 Task: In the Company fox5ny.com, Add note: 'Update contact records with recent conversation notes.'. Mark checkbox to create task to follow up ': Tomorrow'. Create task, with  description: Schedule Meeting, Add due date: Today; Add reminder: 30 Minutes before. Set Priority Low  and add note: Take detailed meeting minutes and share them with the team afterward.. Logged in from softage.1@softage.net
Action: Mouse moved to (93, 61)
Screenshot: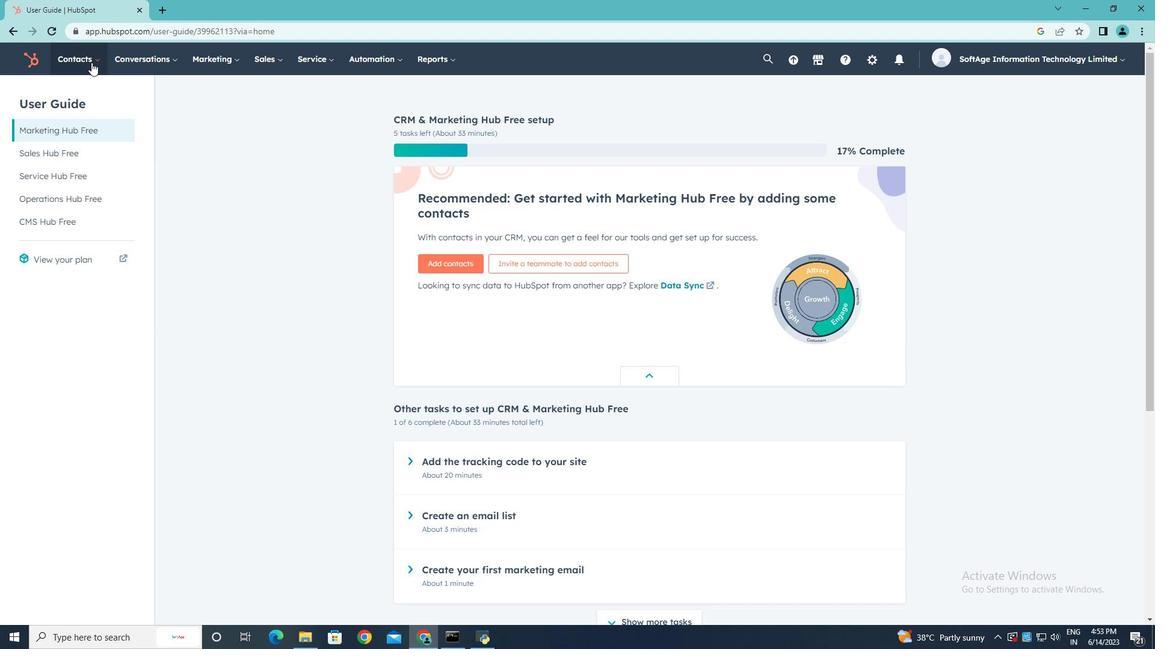 
Action: Mouse pressed left at (93, 61)
Screenshot: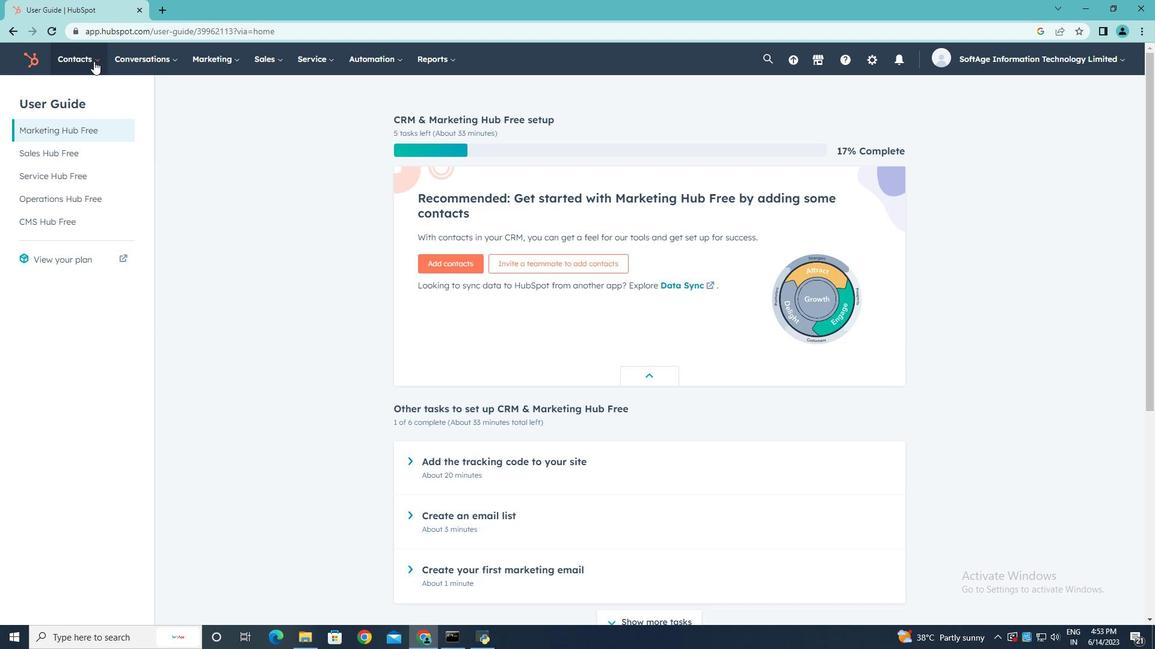 
Action: Mouse moved to (93, 119)
Screenshot: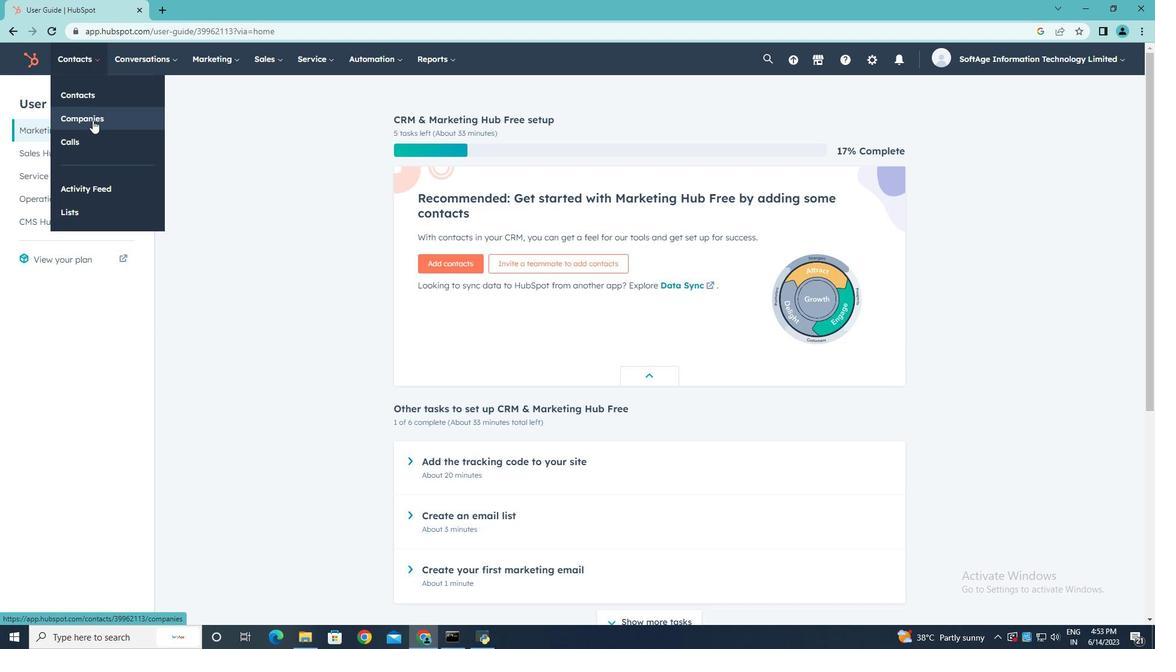 
Action: Mouse pressed left at (93, 119)
Screenshot: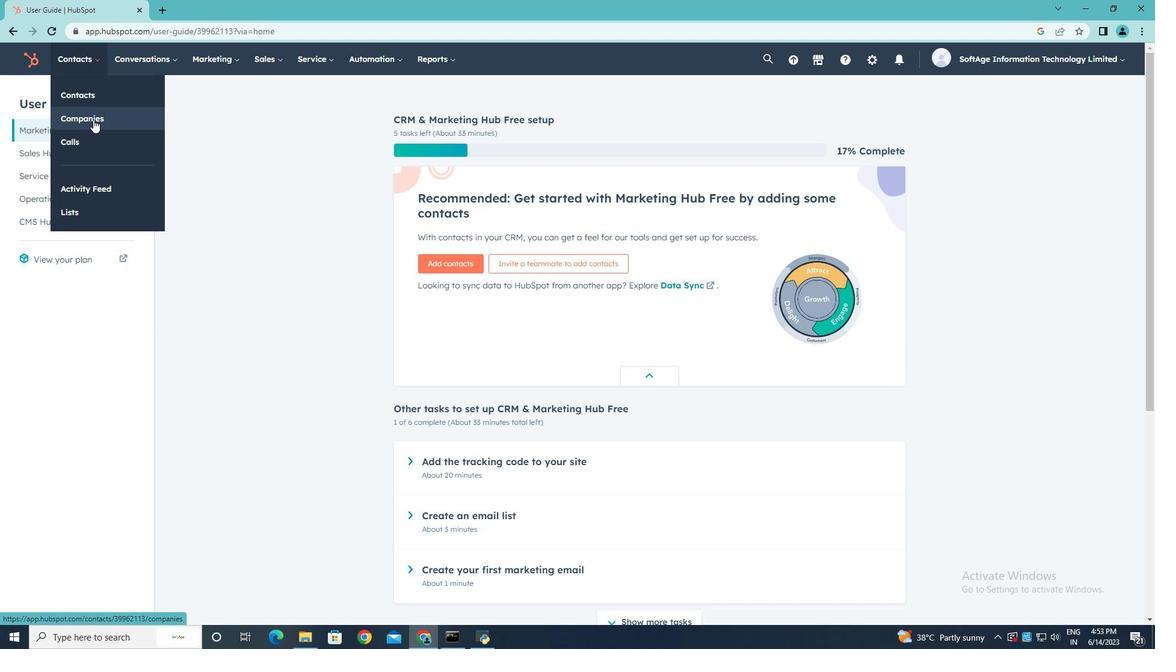 
Action: Mouse moved to (82, 195)
Screenshot: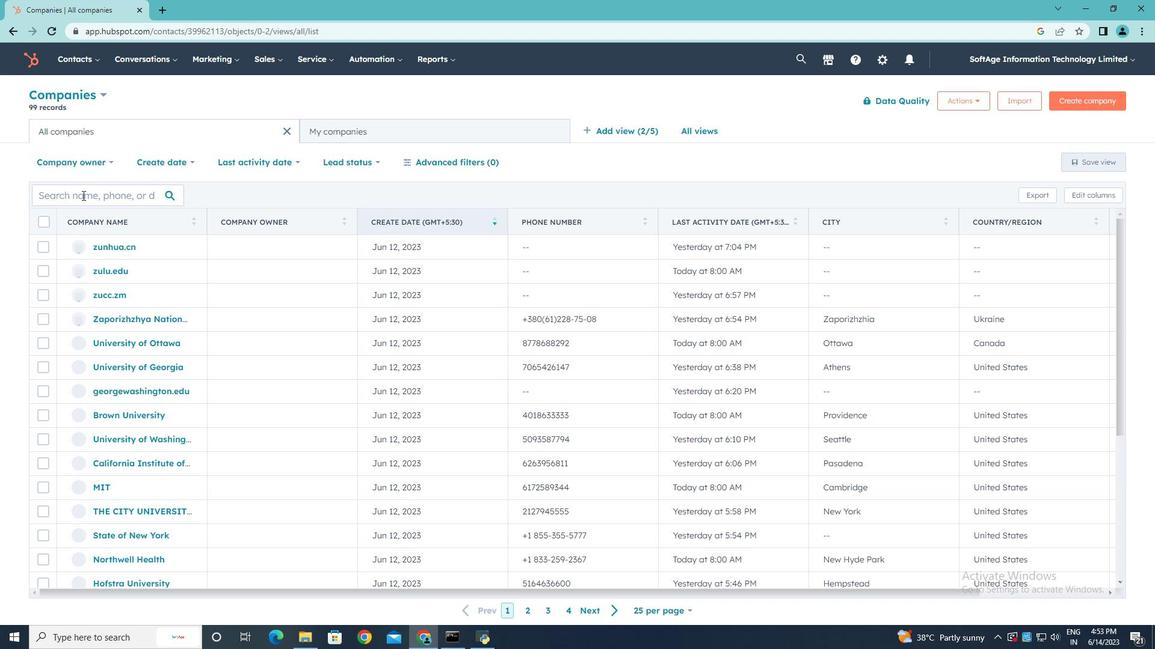 
Action: Mouse pressed left at (82, 195)
Screenshot: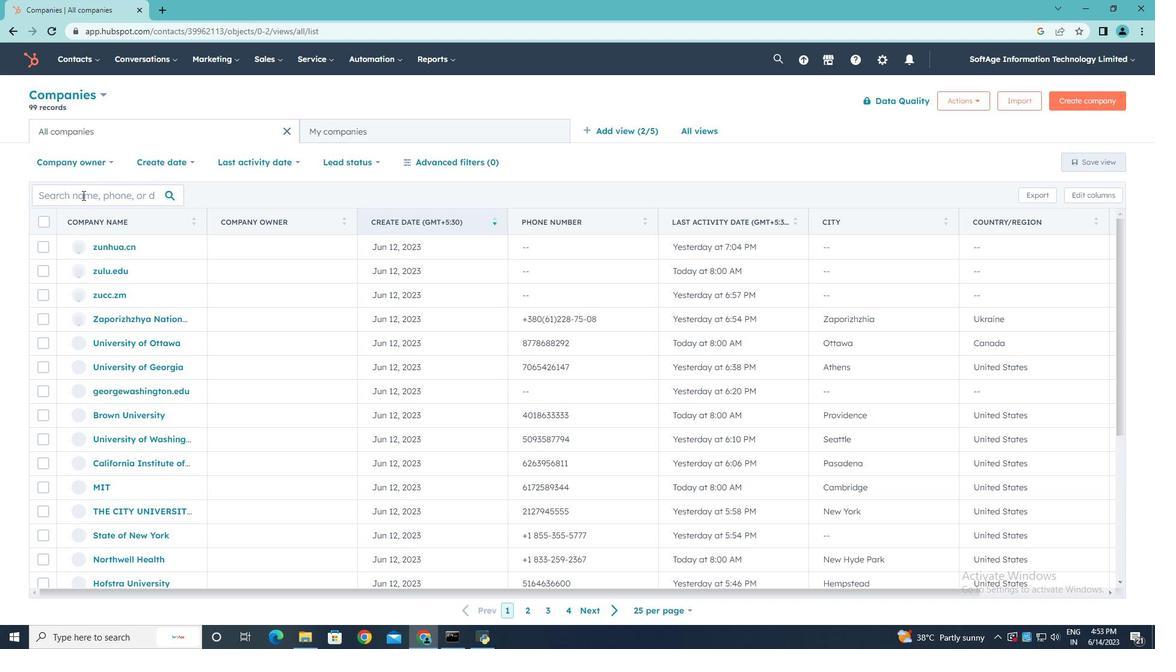 
Action: Key pressed fox5ny
Screenshot: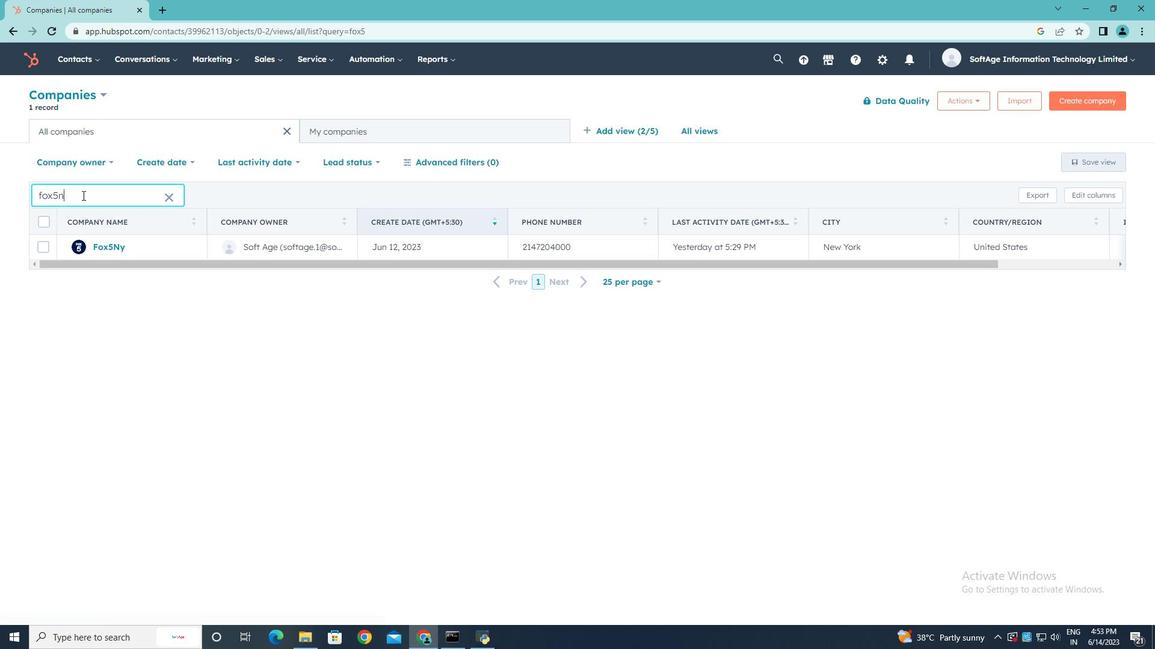 
Action: Mouse moved to (164, 213)
Screenshot: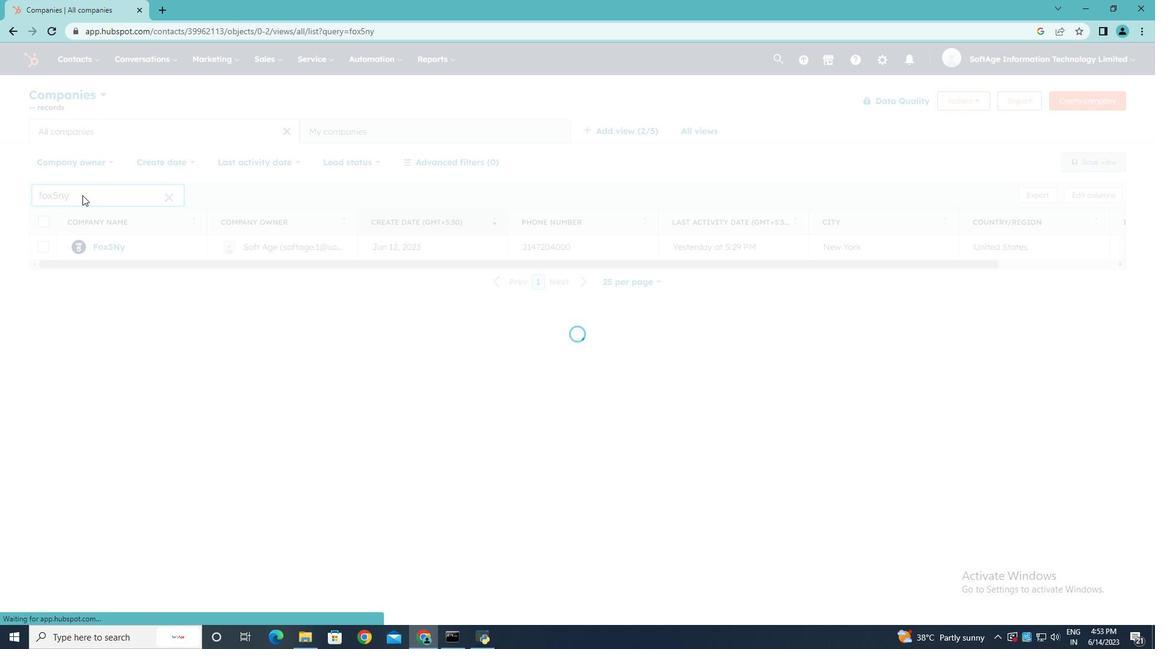 
Action: Key pressed .com
Screenshot: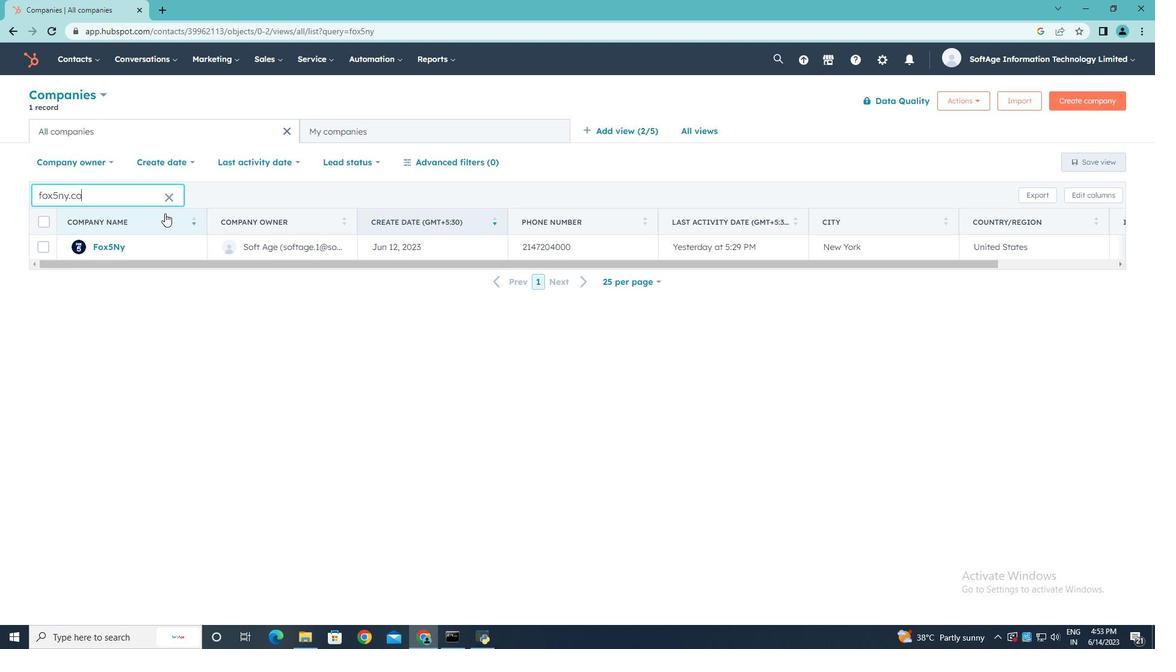 
Action: Mouse moved to (115, 248)
Screenshot: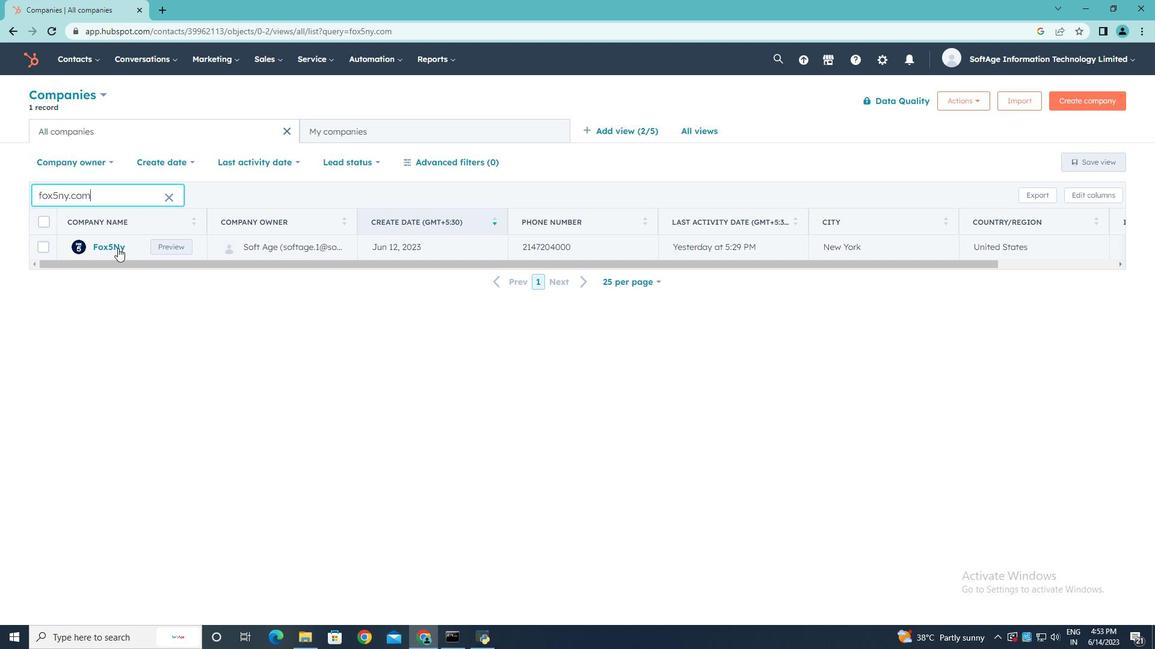 
Action: Mouse pressed left at (115, 248)
Screenshot: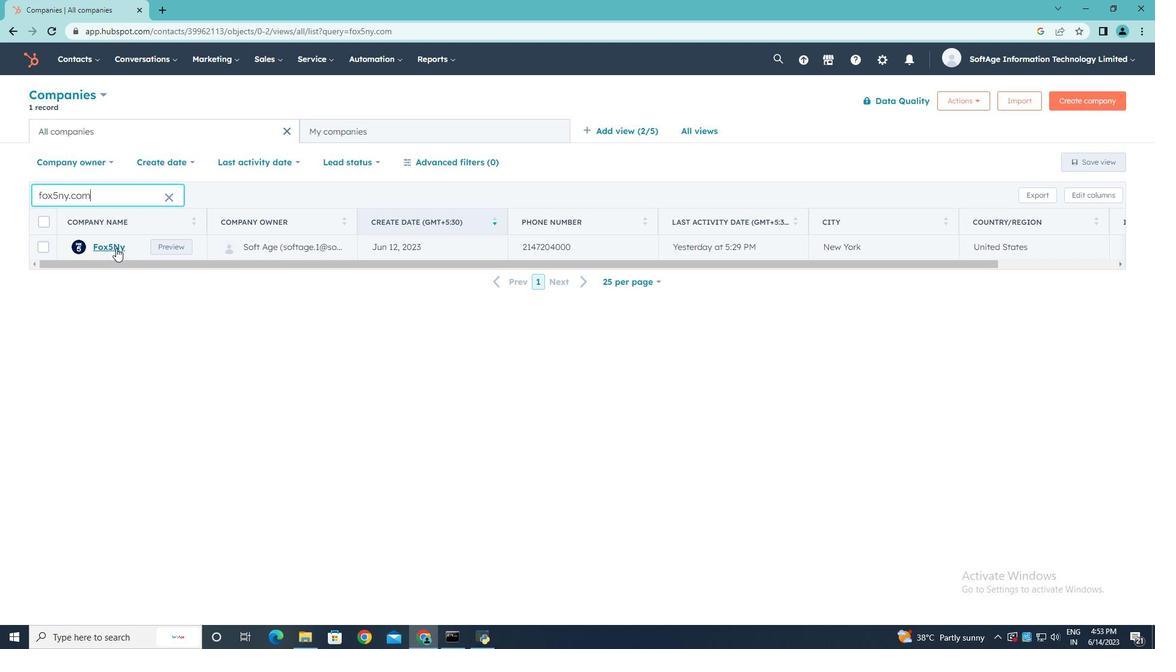 
Action: Mouse moved to (48, 206)
Screenshot: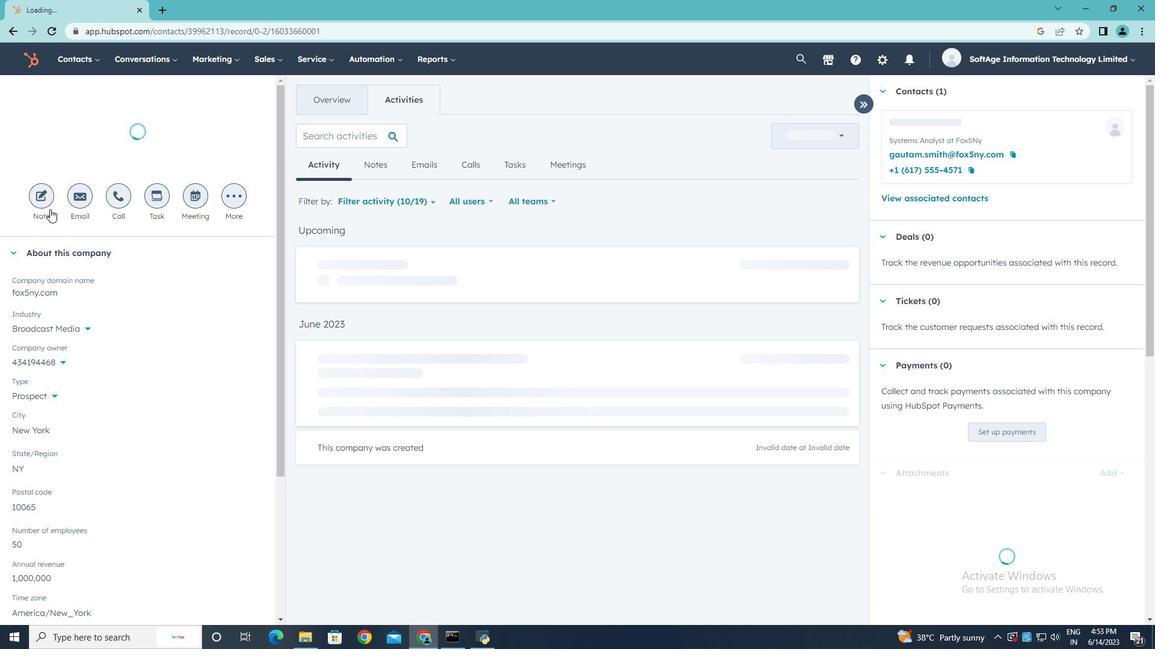 
Action: Mouse pressed left at (48, 206)
Screenshot: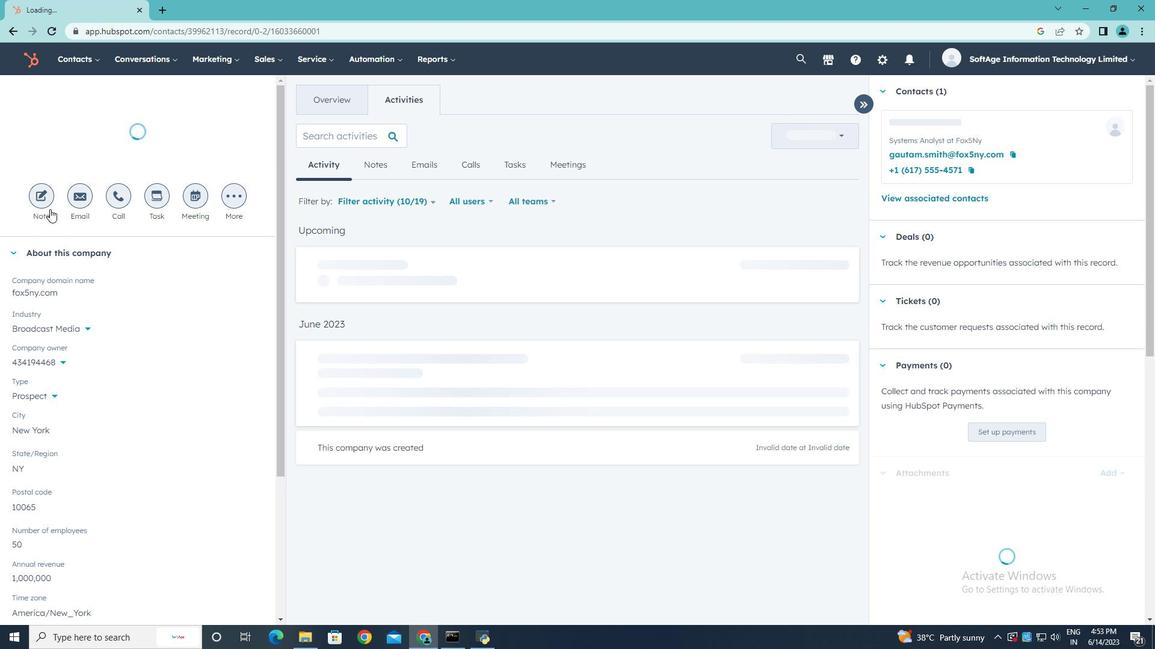 
Action: Mouse moved to (42, 203)
Screenshot: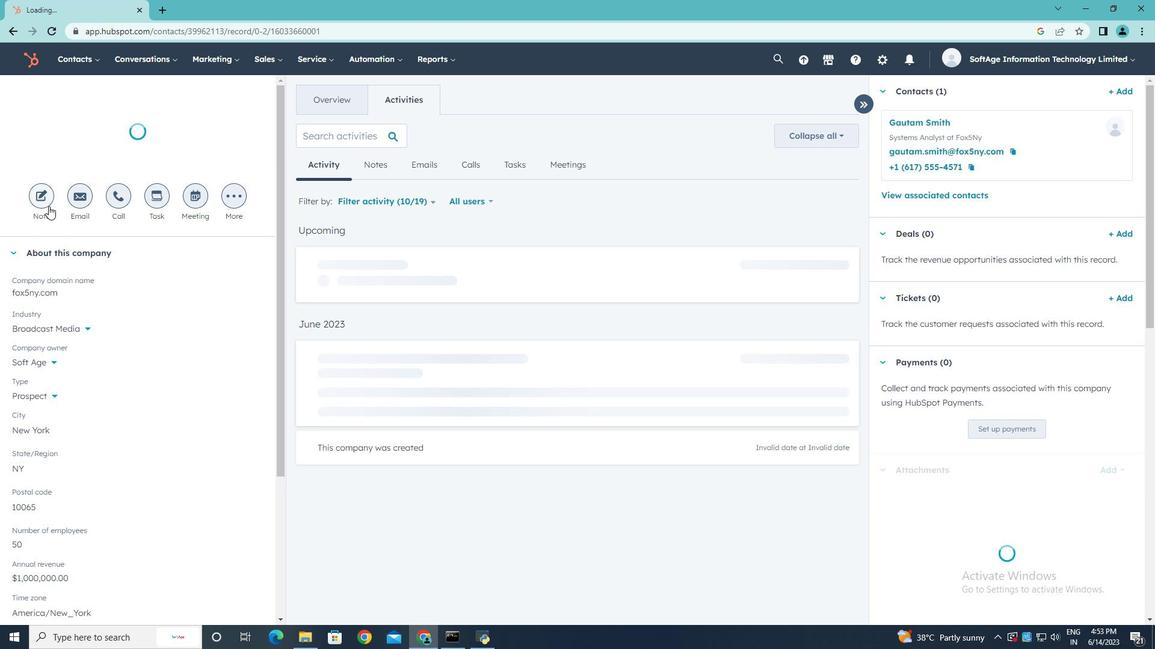 
Action: Key pressed <Key.shift>Update<Key.space>contacr<Key.backspace>t<Key.space>records<Key.space>with<Key.space>recent<Key.space>conversation<Key.space>notes.
Screenshot: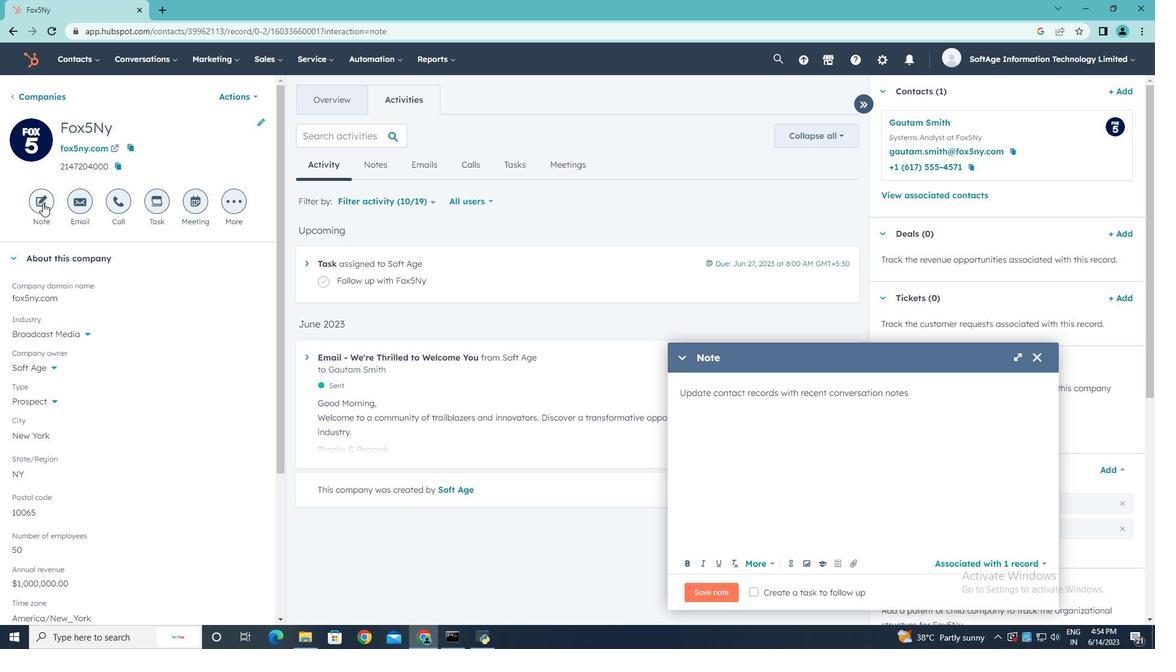 
Action: Mouse moved to (752, 593)
Screenshot: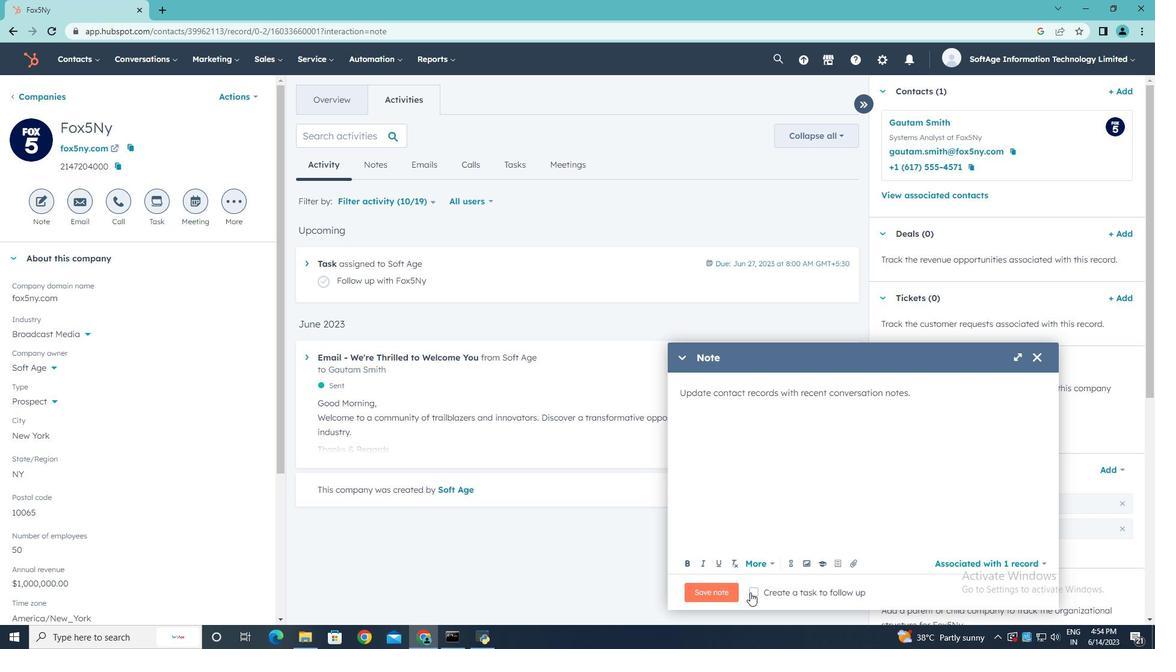 
Action: Mouse pressed left at (752, 593)
Screenshot: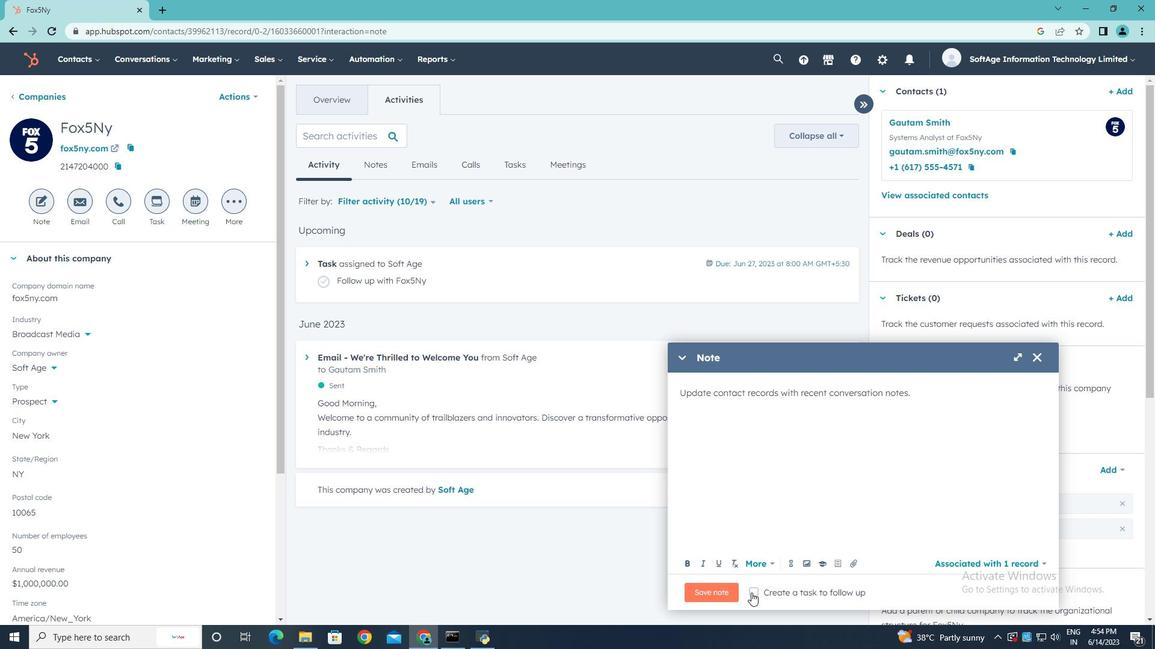 
Action: Mouse moved to (995, 592)
Screenshot: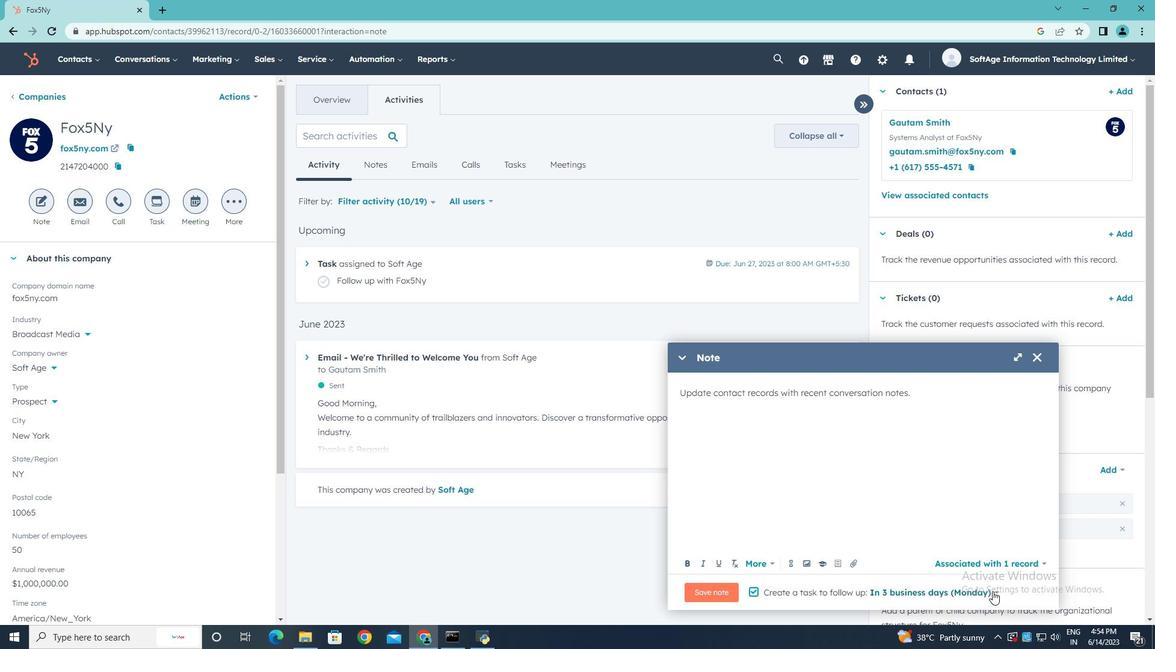 
Action: Mouse pressed left at (995, 592)
Screenshot: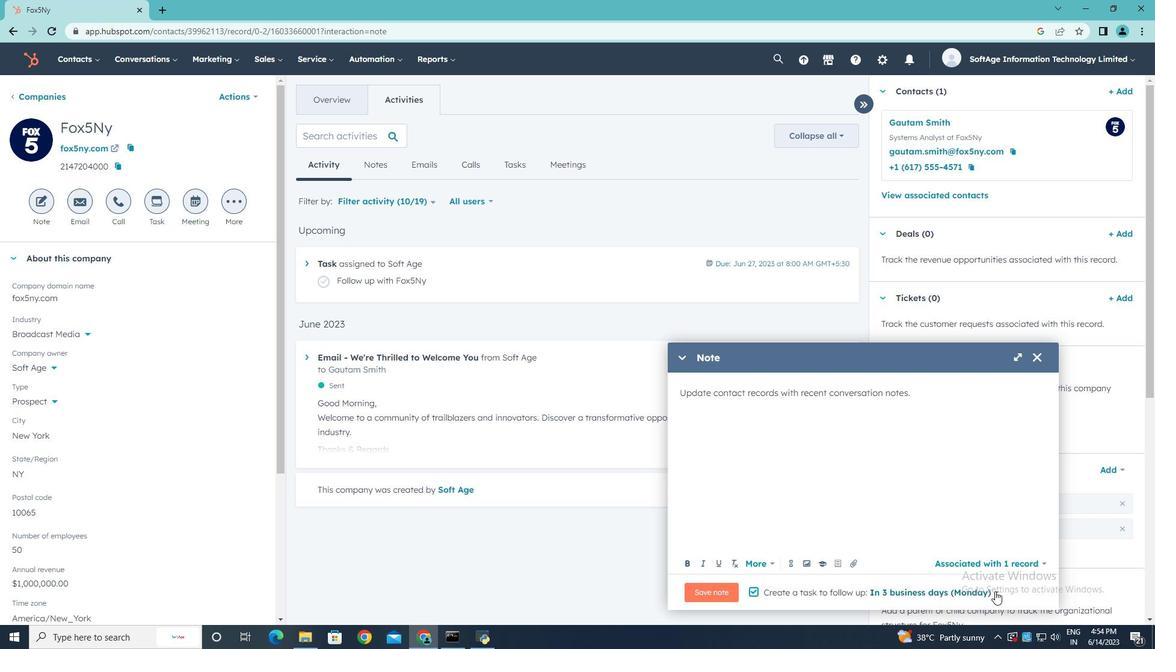 
Action: Mouse moved to (978, 482)
Screenshot: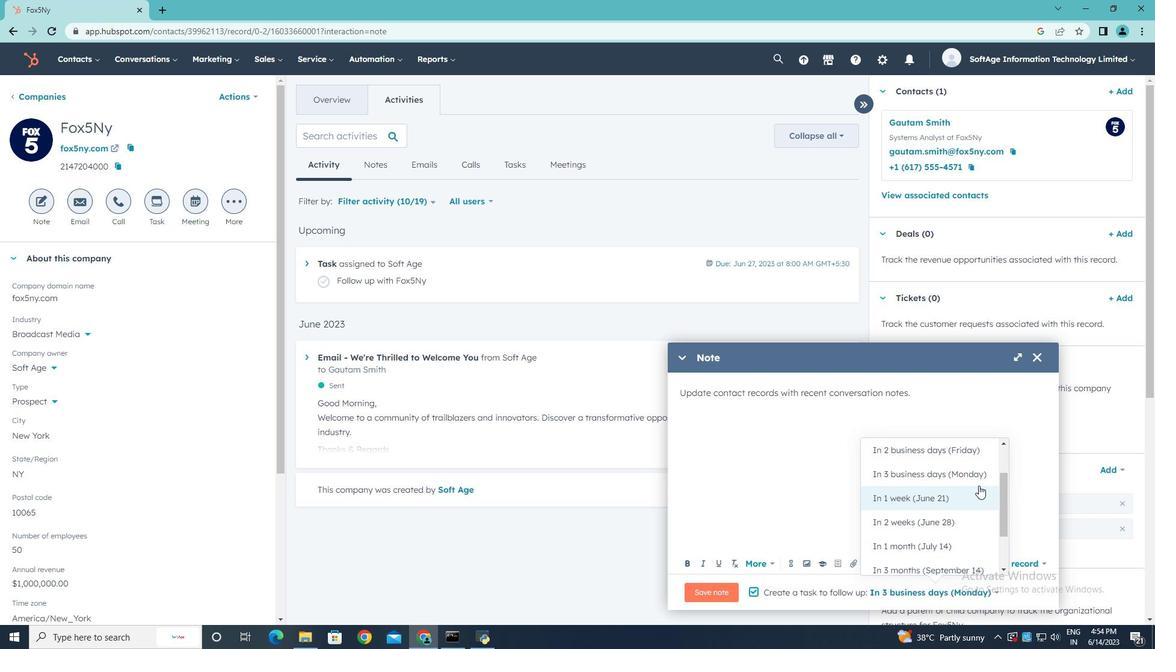 
Action: Mouse scrolled (978, 483) with delta (0, 0)
Screenshot: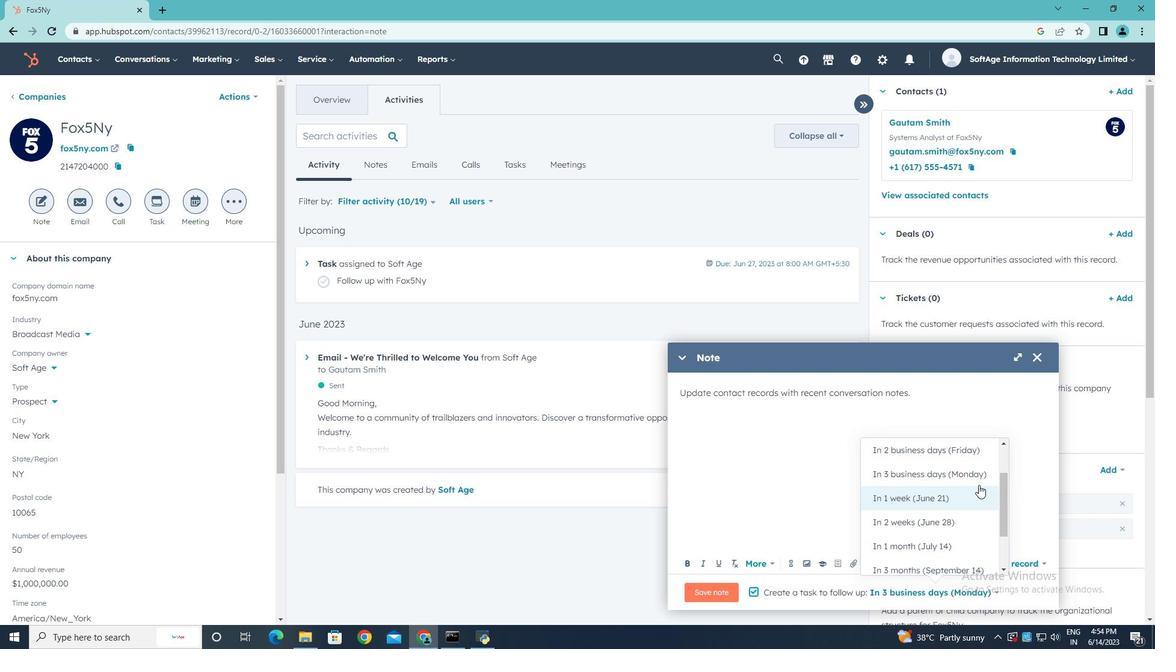 
Action: Mouse scrolled (978, 483) with delta (0, 0)
Screenshot: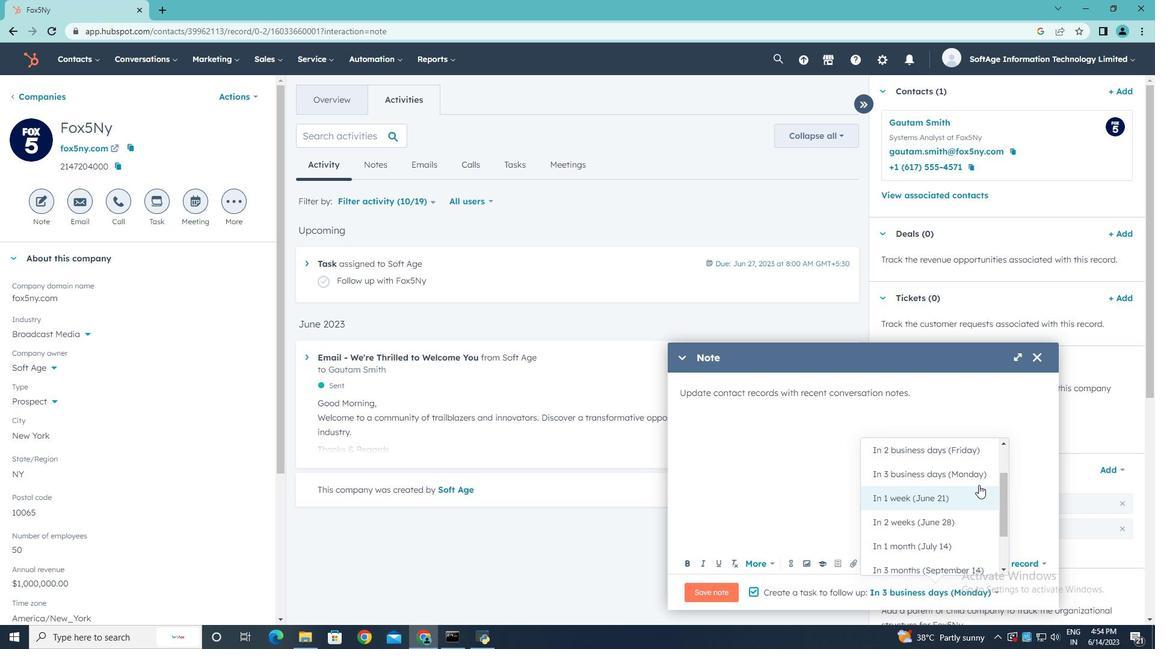 
Action: Mouse scrolled (978, 483) with delta (0, 0)
Screenshot: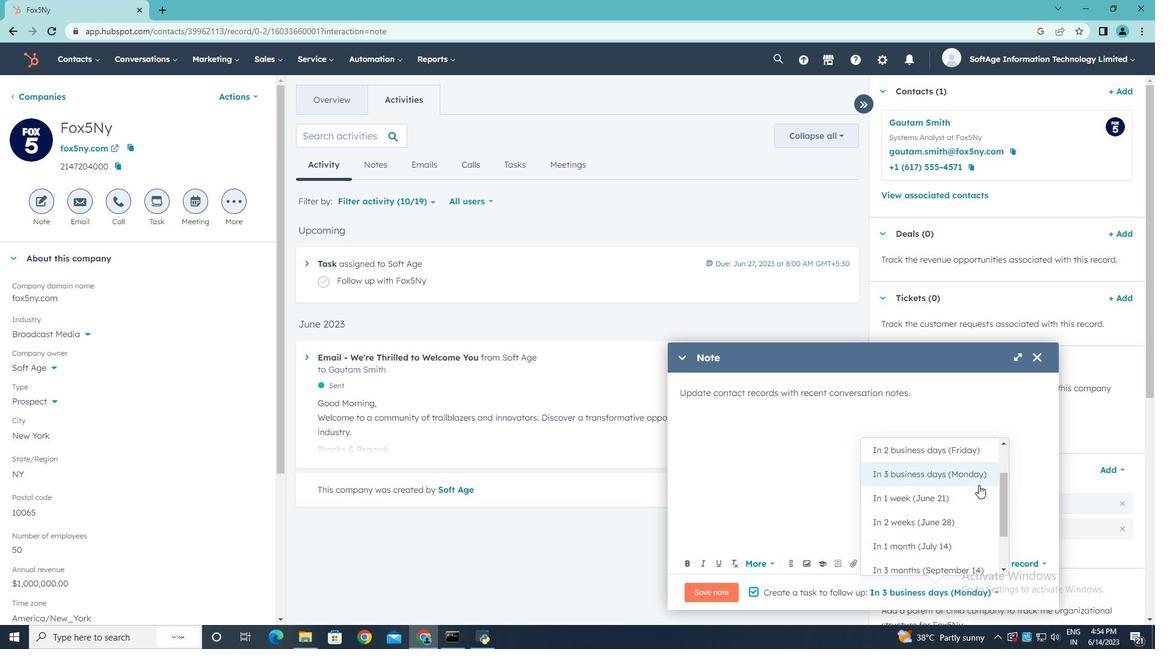 
Action: Mouse moved to (942, 483)
Screenshot: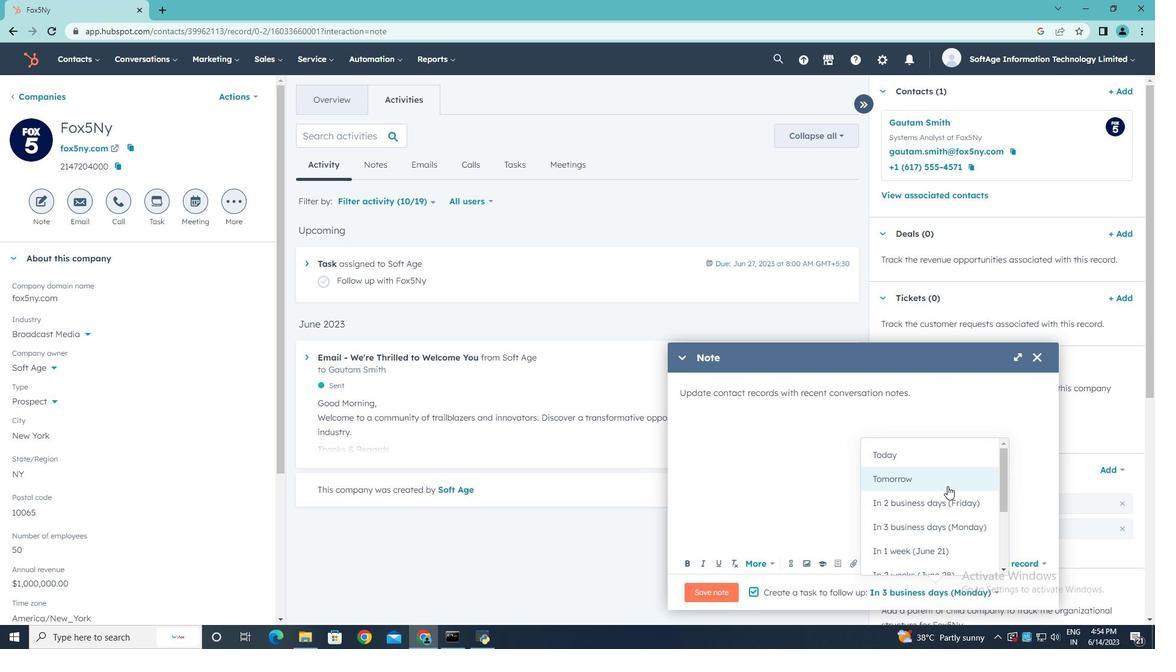 
Action: Mouse pressed left at (942, 483)
Screenshot: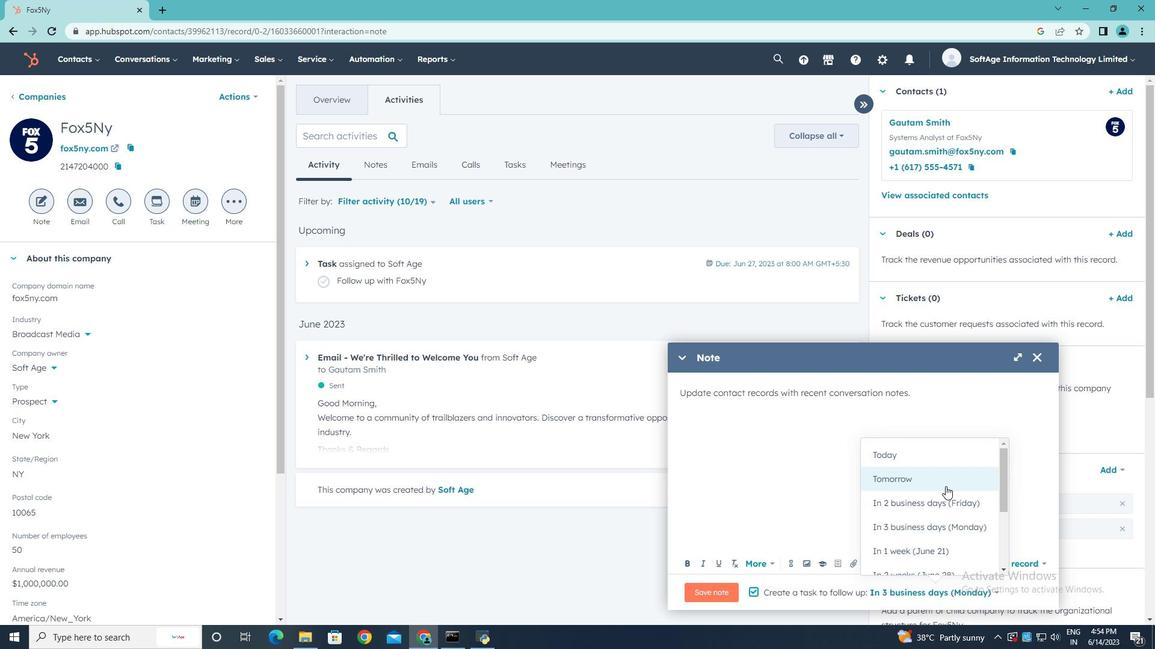 
Action: Mouse moved to (728, 594)
Screenshot: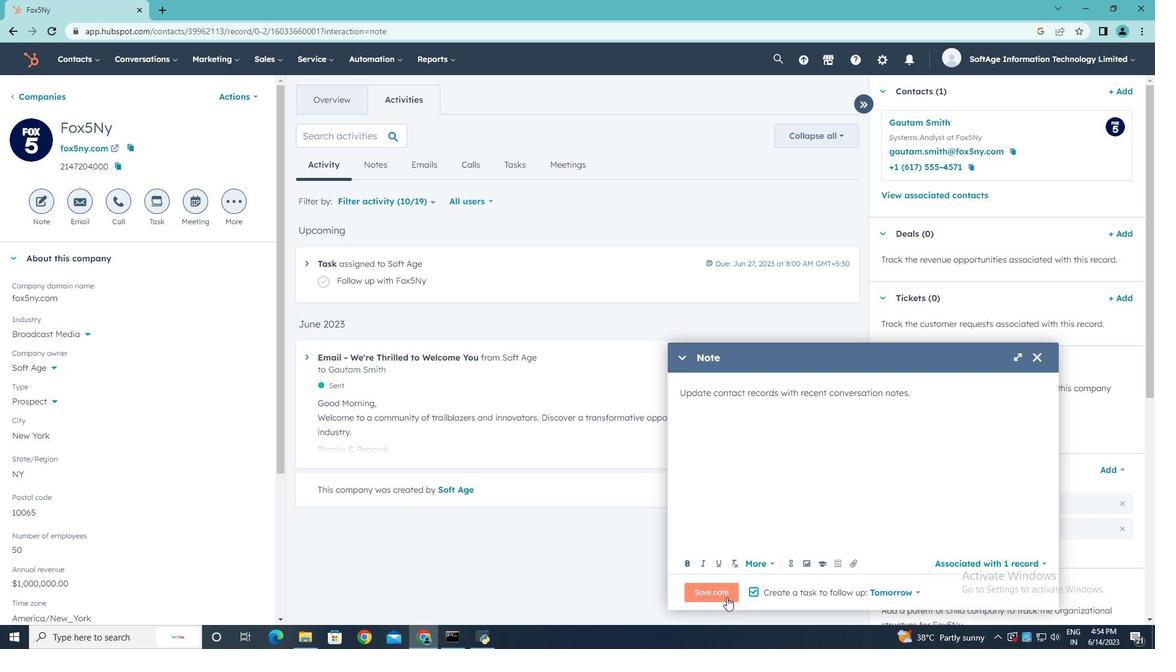 
Action: Mouse pressed left at (728, 594)
Screenshot: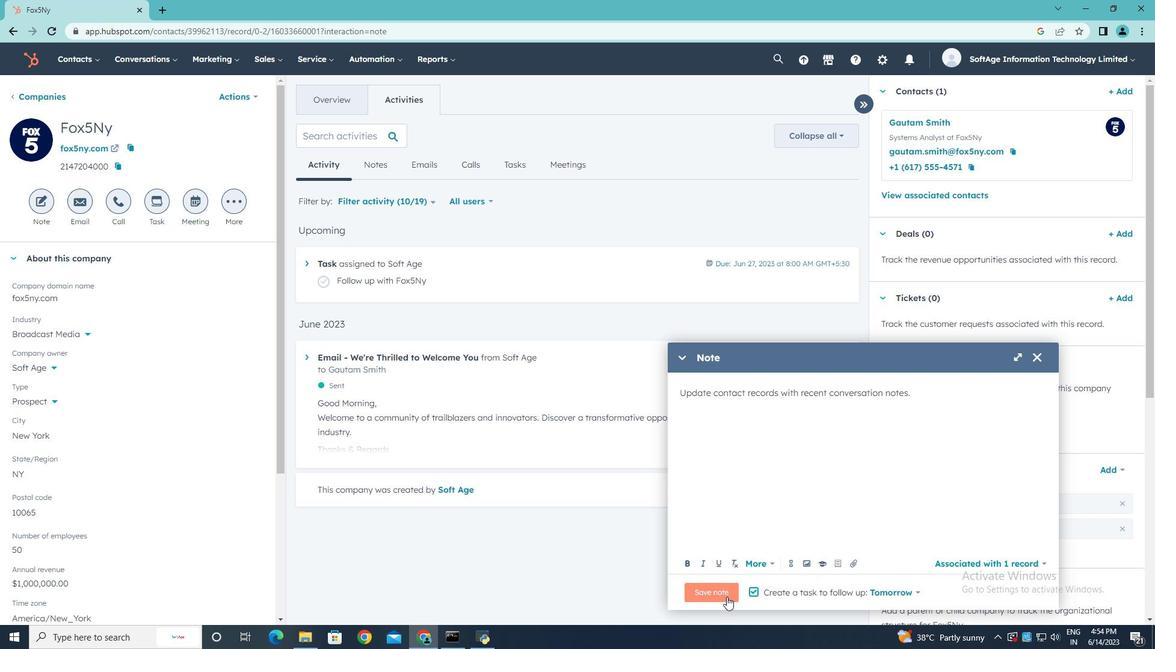 
Action: Mouse moved to (157, 205)
Screenshot: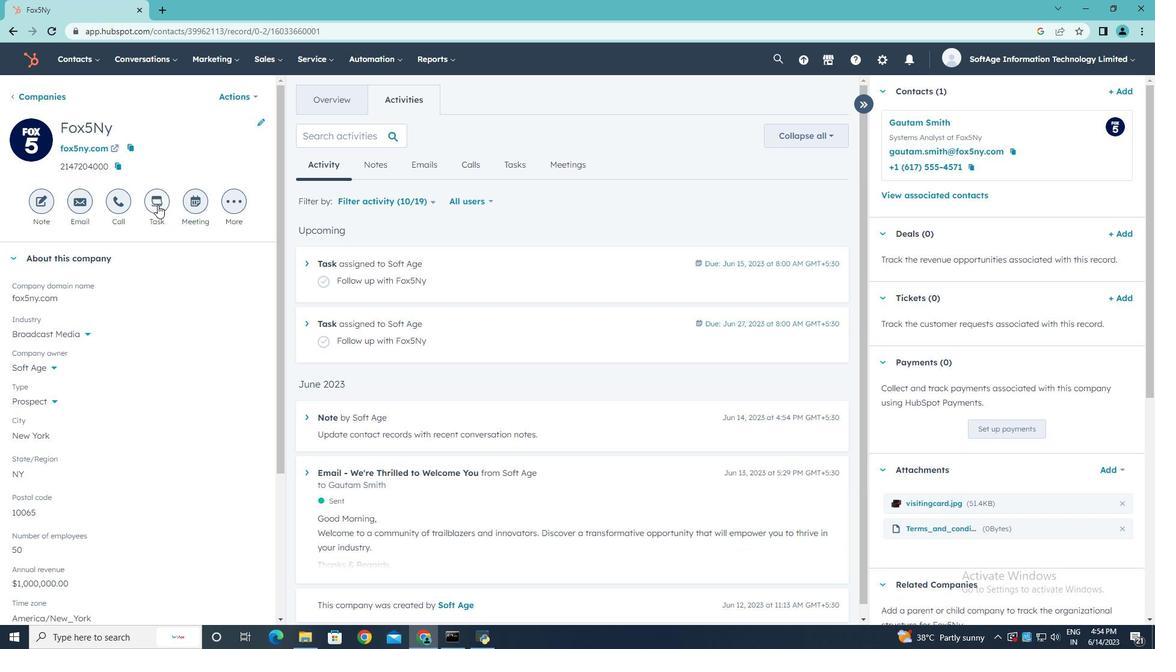 
Action: Mouse pressed left at (157, 205)
Screenshot: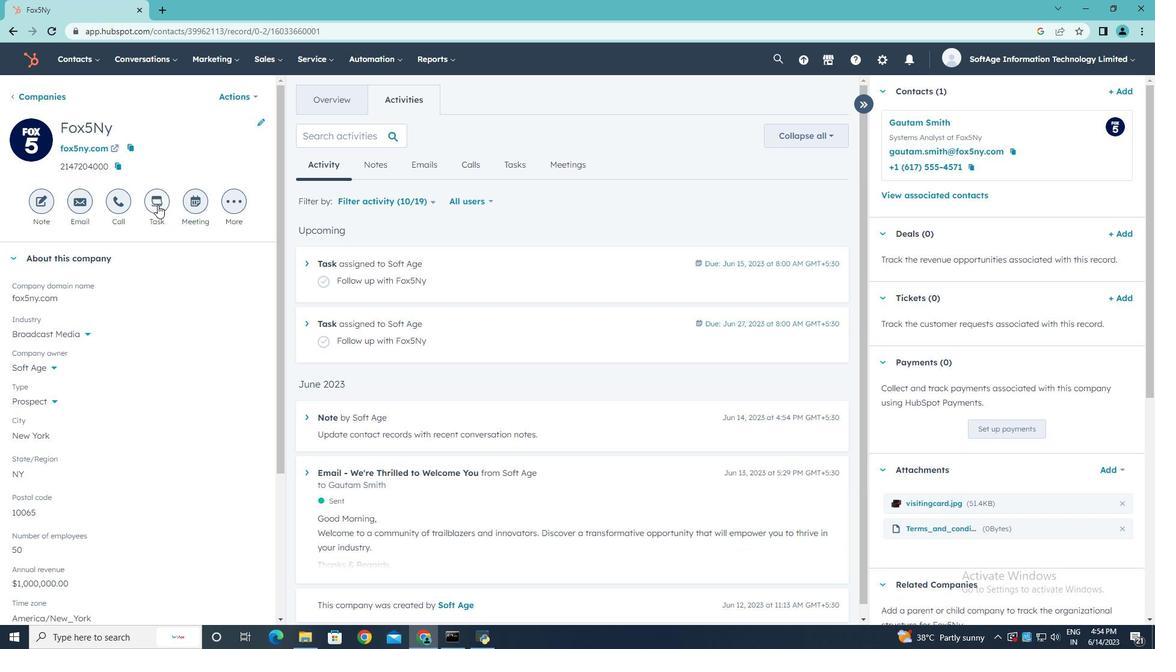 
Action: Mouse moved to (157, 205)
Screenshot: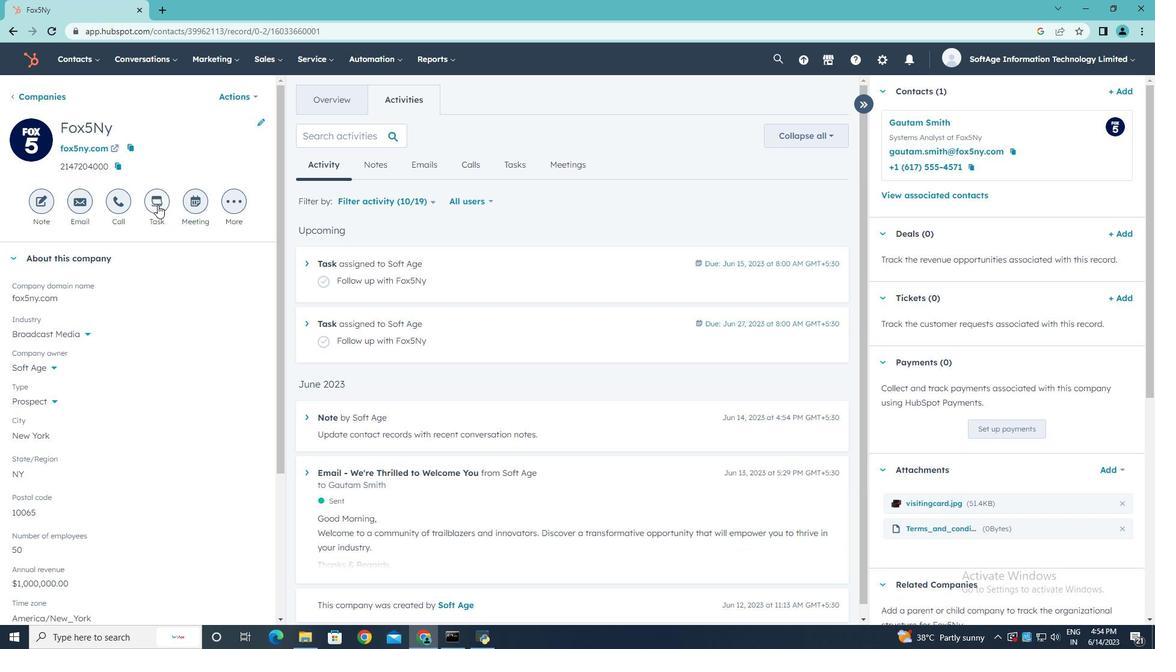 
Action: Key pressed <Key.shift><Key.shift><Key.shift>Schedule<Key.space><Key.shift>Meeting
Screenshot: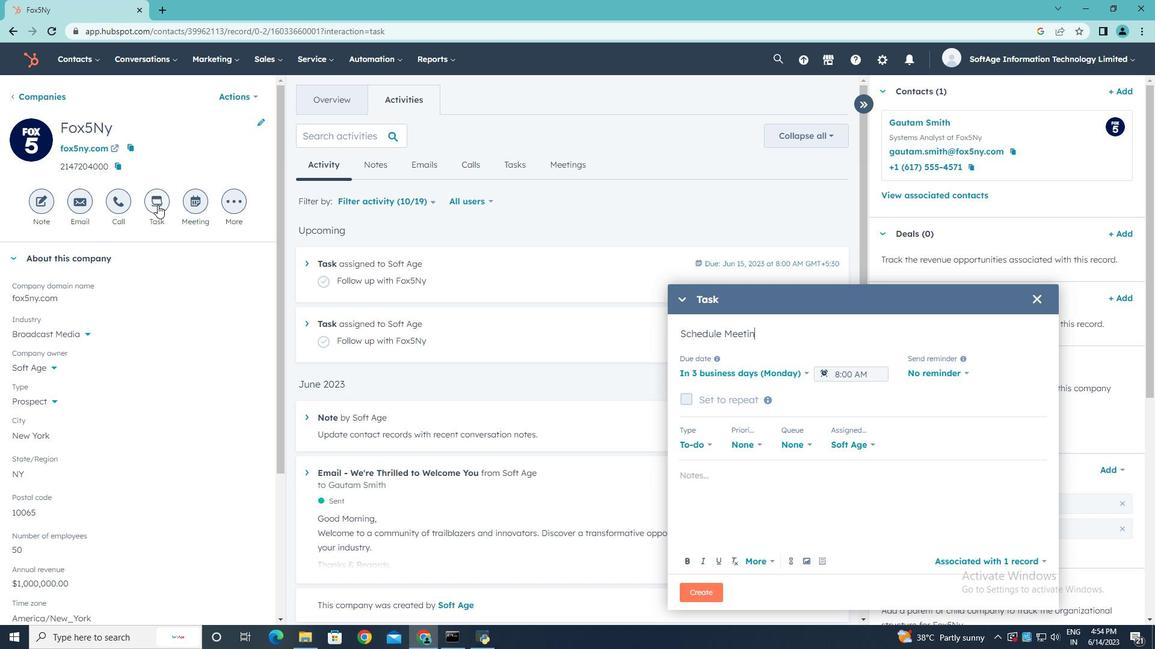 
Action: Mouse moved to (803, 374)
Screenshot: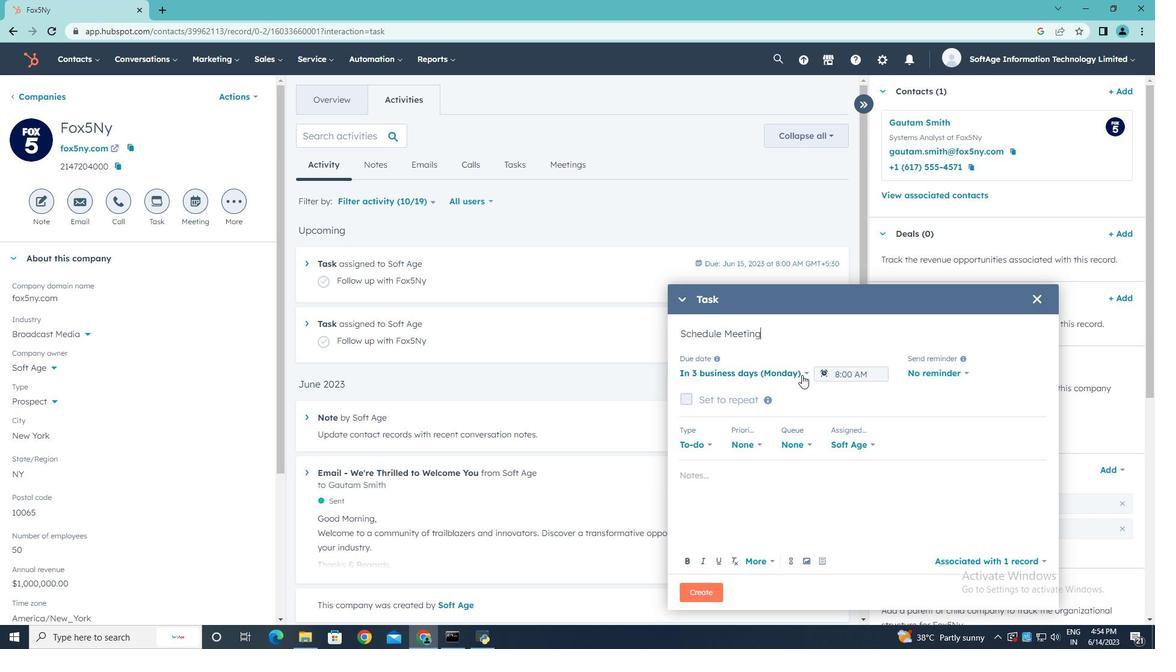 
Action: Mouse pressed left at (803, 374)
Screenshot: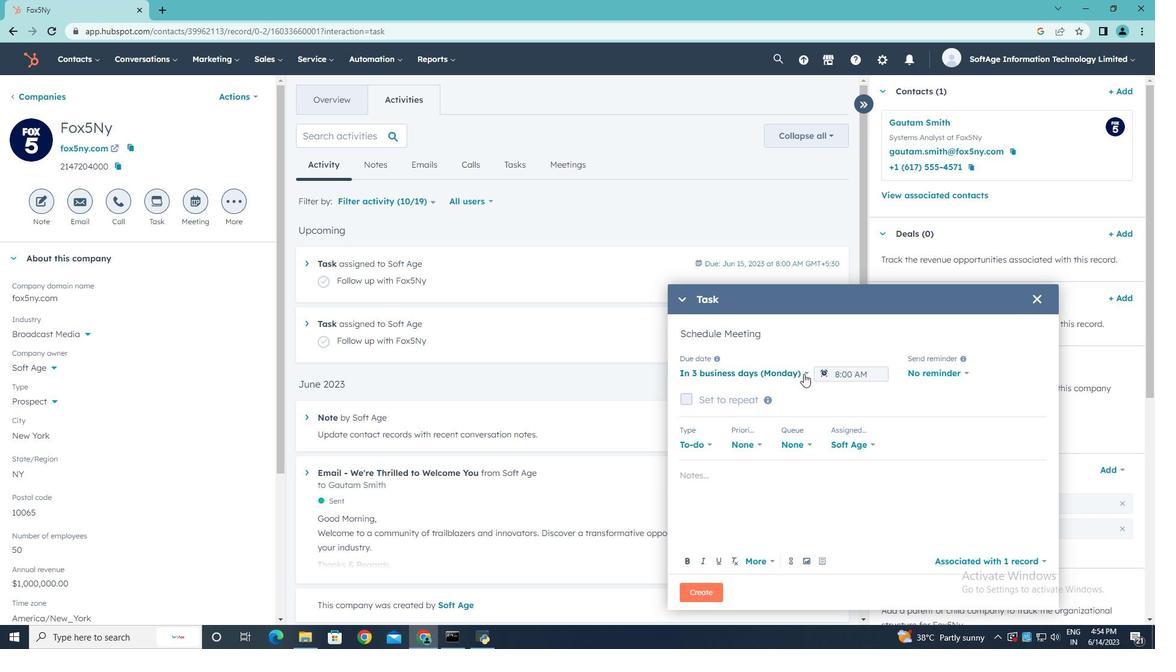 
Action: Mouse moved to (791, 433)
Screenshot: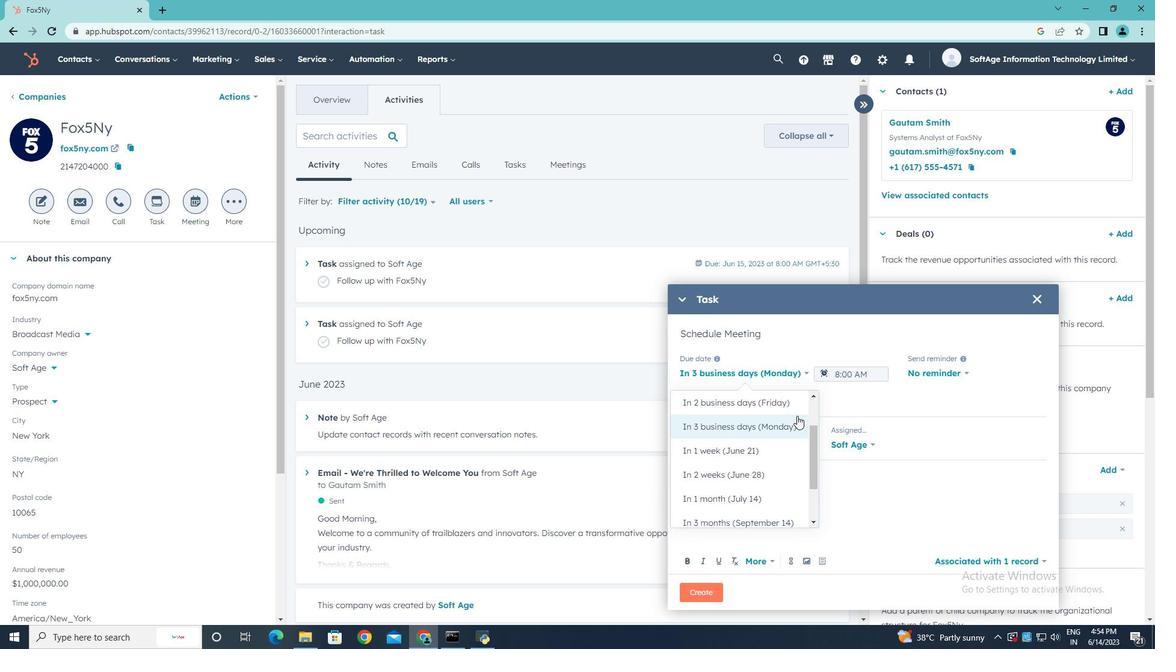 
Action: Mouse pressed left at (791, 433)
Screenshot: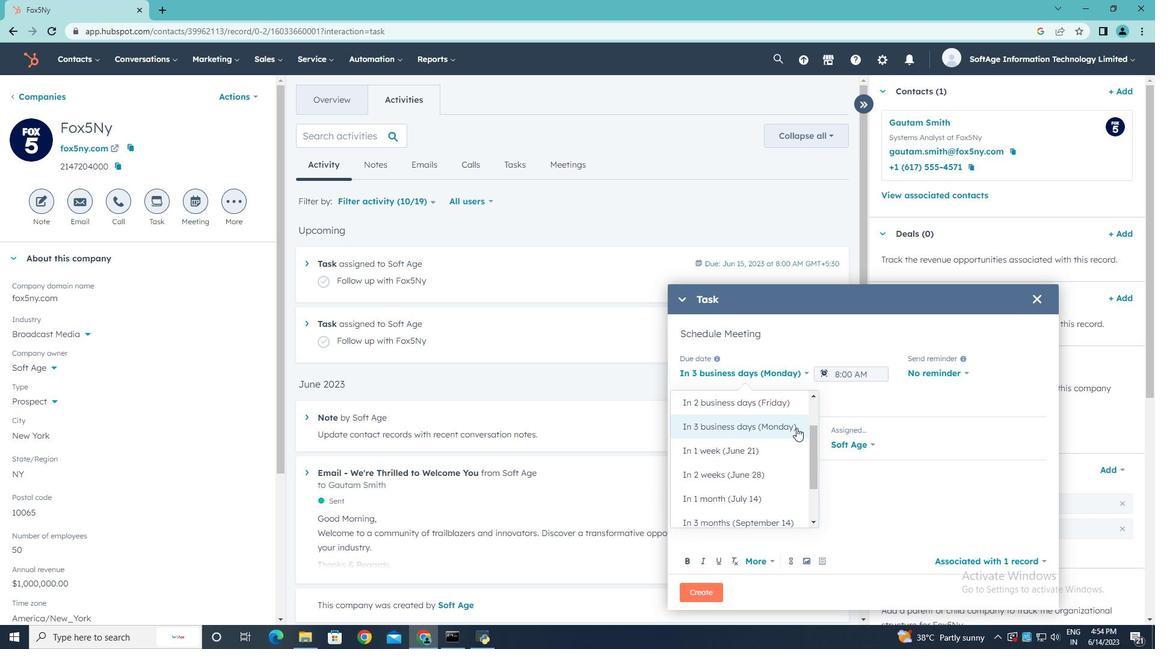 
Action: Mouse moved to (808, 376)
Screenshot: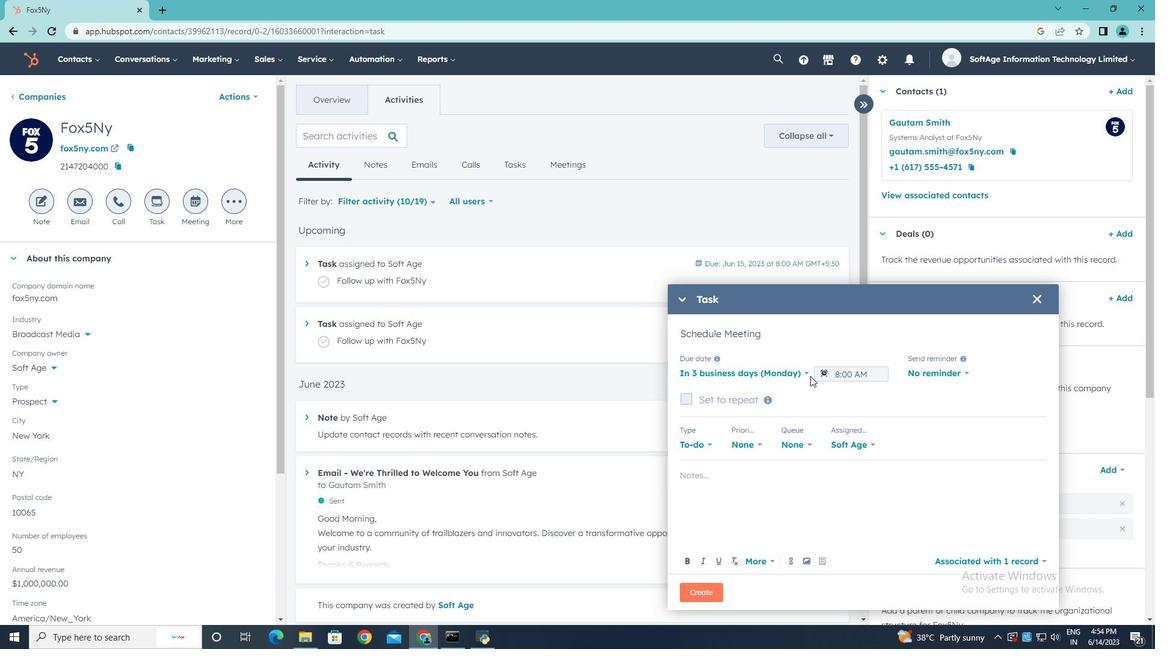 
Action: Mouse pressed left at (808, 376)
Screenshot: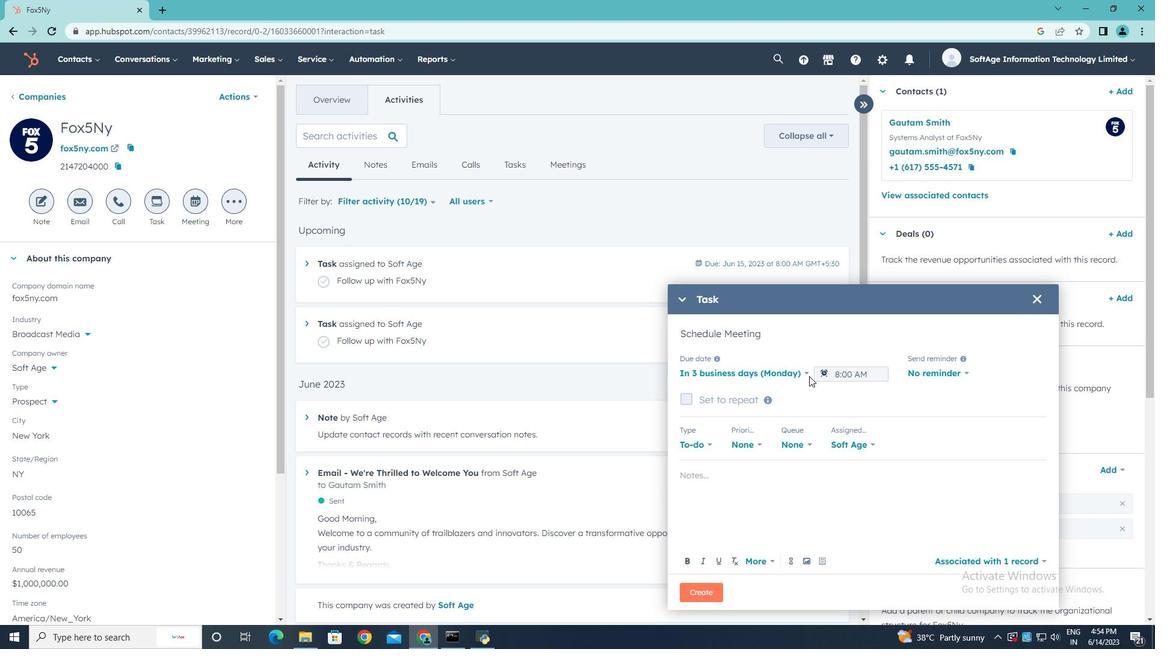 
Action: Mouse moved to (773, 418)
Screenshot: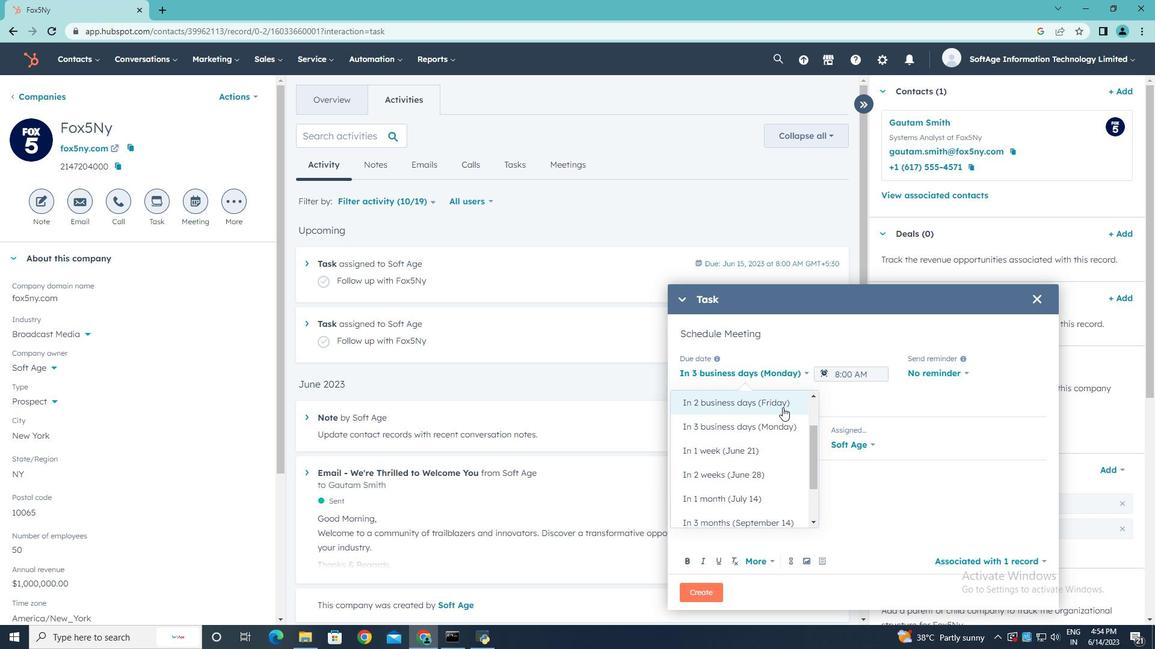 
Action: Mouse scrolled (773, 418) with delta (0, 0)
Screenshot: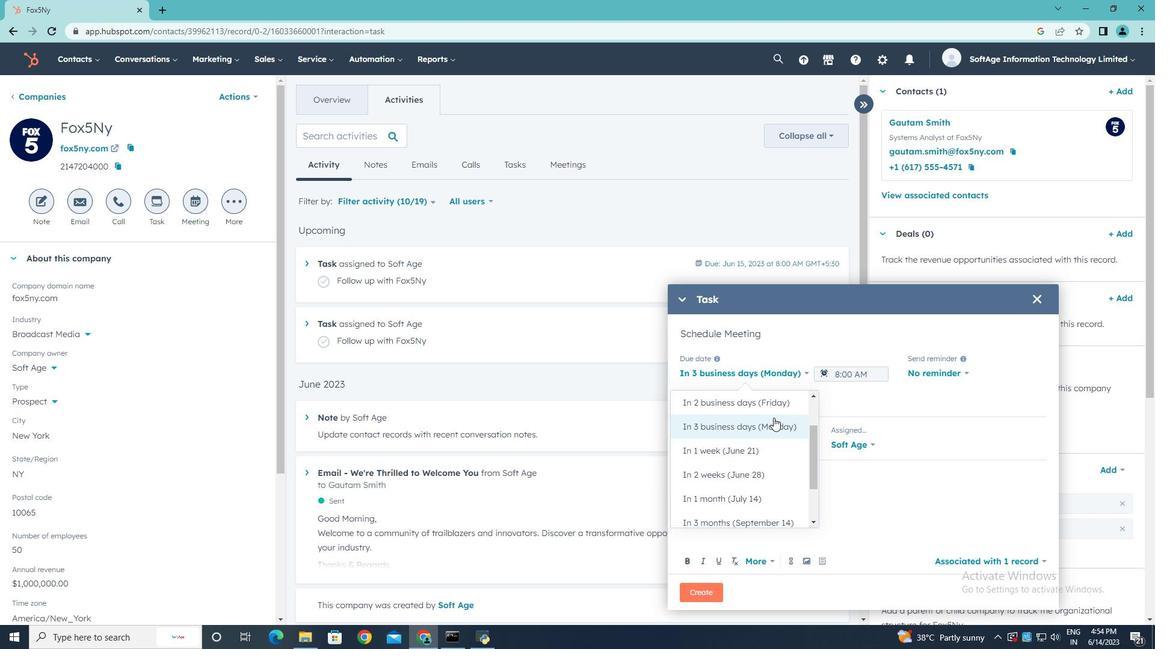 
Action: Mouse scrolled (773, 418) with delta (0, 0)
Screenshot: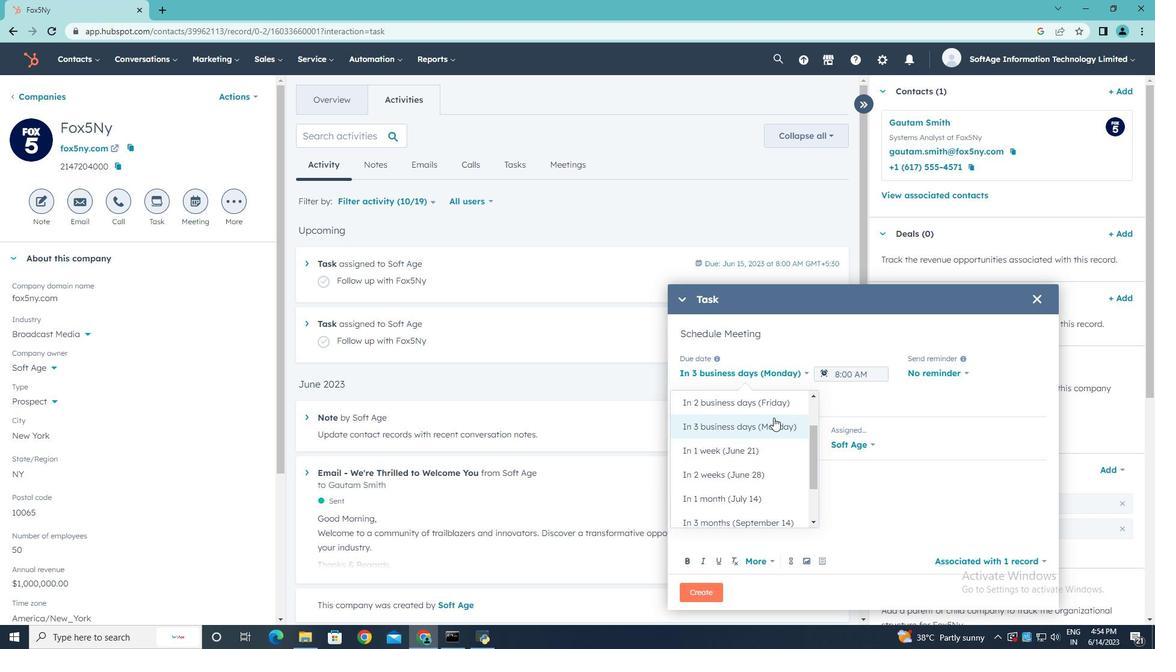 
Action: Mouse moved to (761, 425)
Screenshot: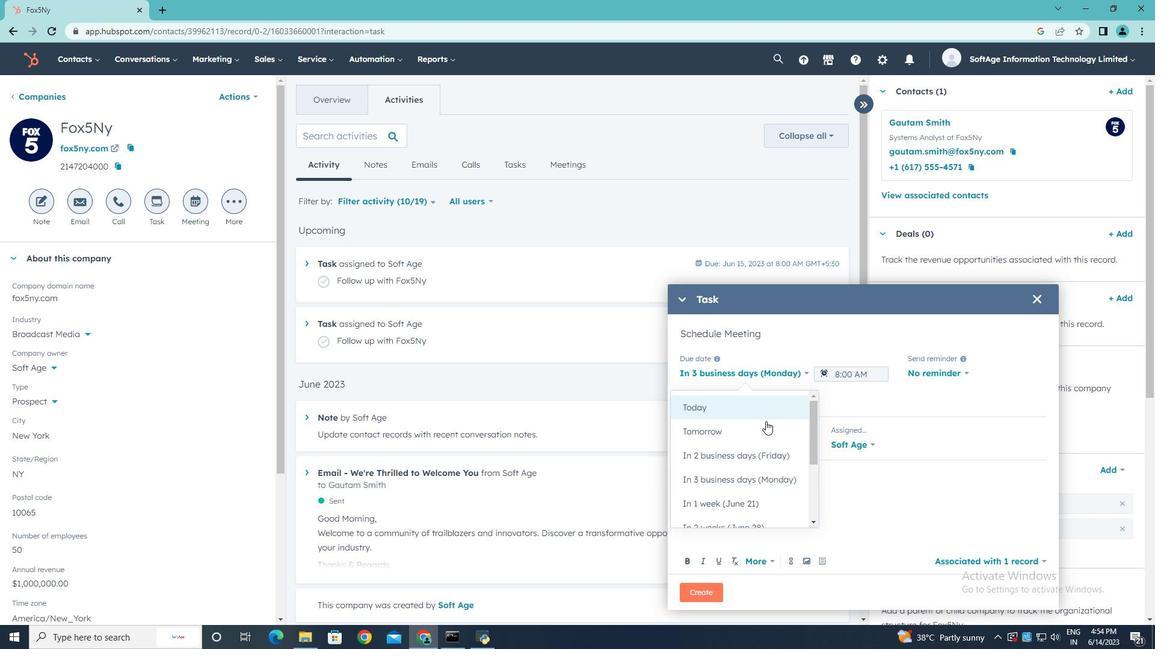
Action: Mouse pressed left at (761, 425)
Screenshot: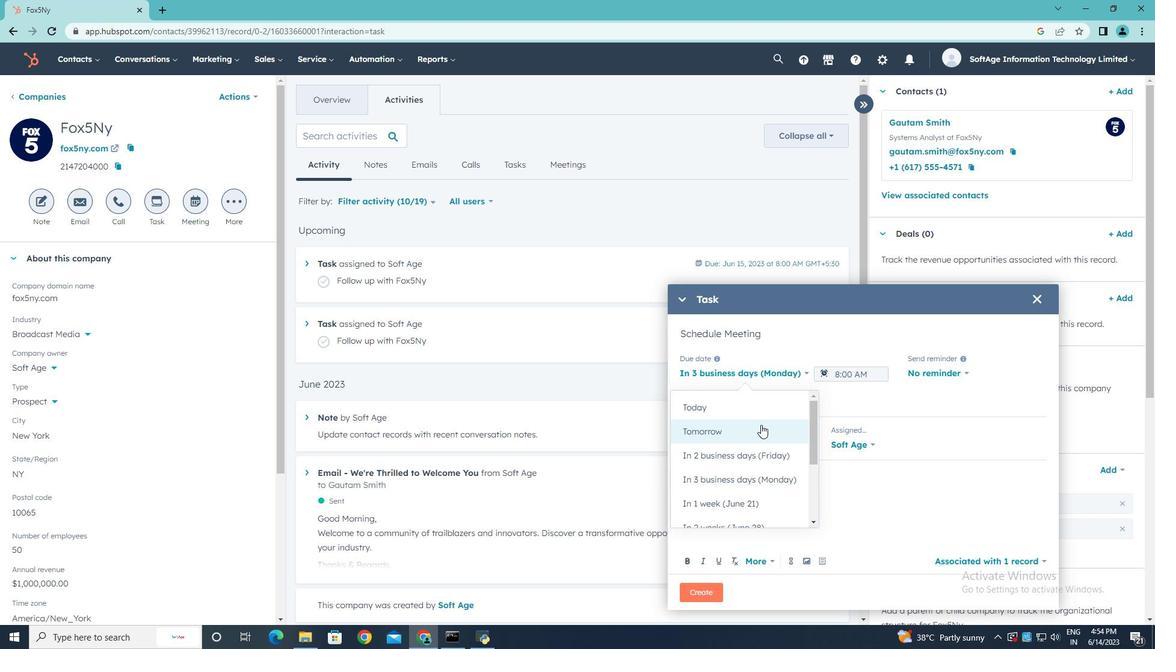 
Action: Mouse moved to (887, 371)
Screenshot: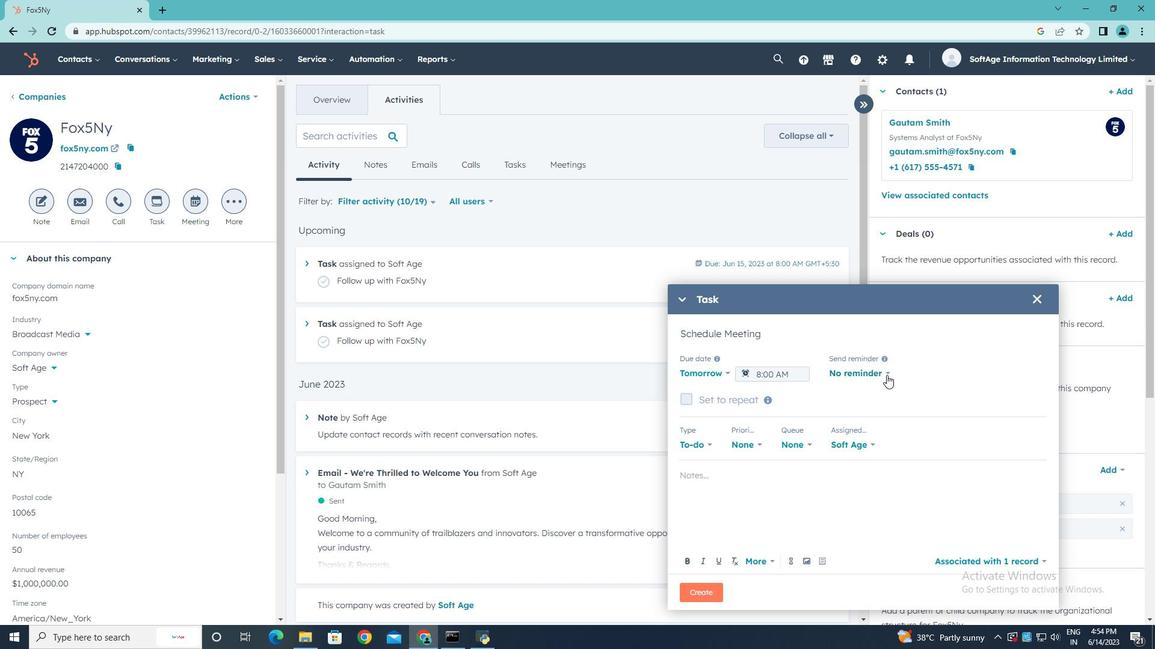 
Action: Mouse pressed left at (887, 371)
Screenshot: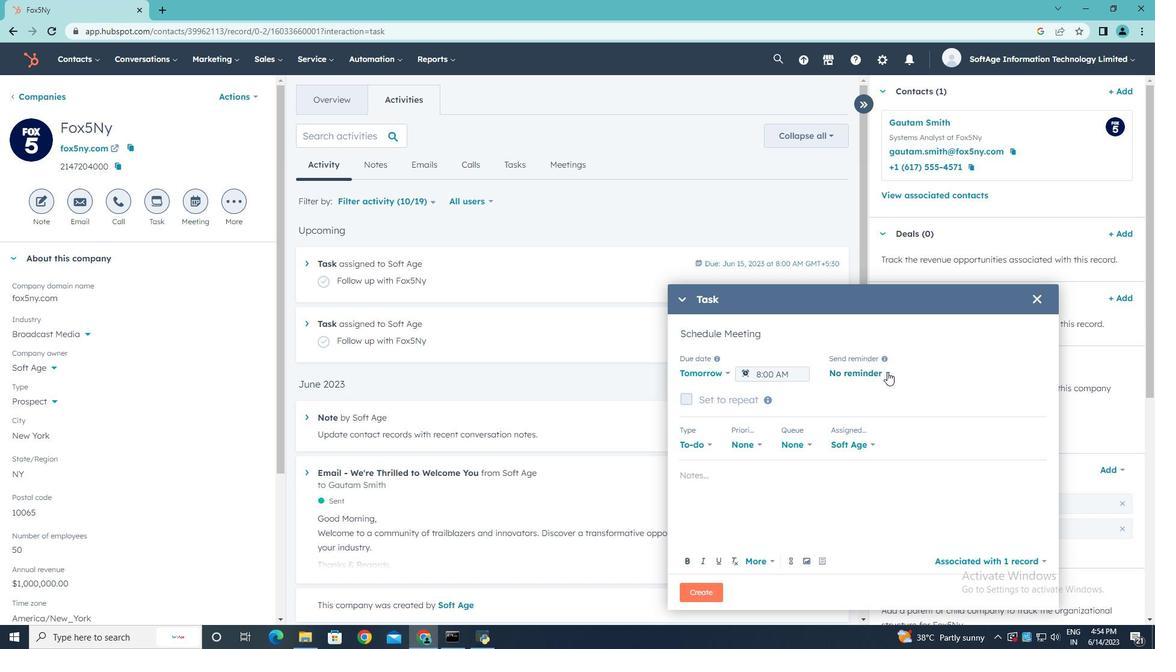 
Action: Mouse moved to (861, 454)
Screenshot: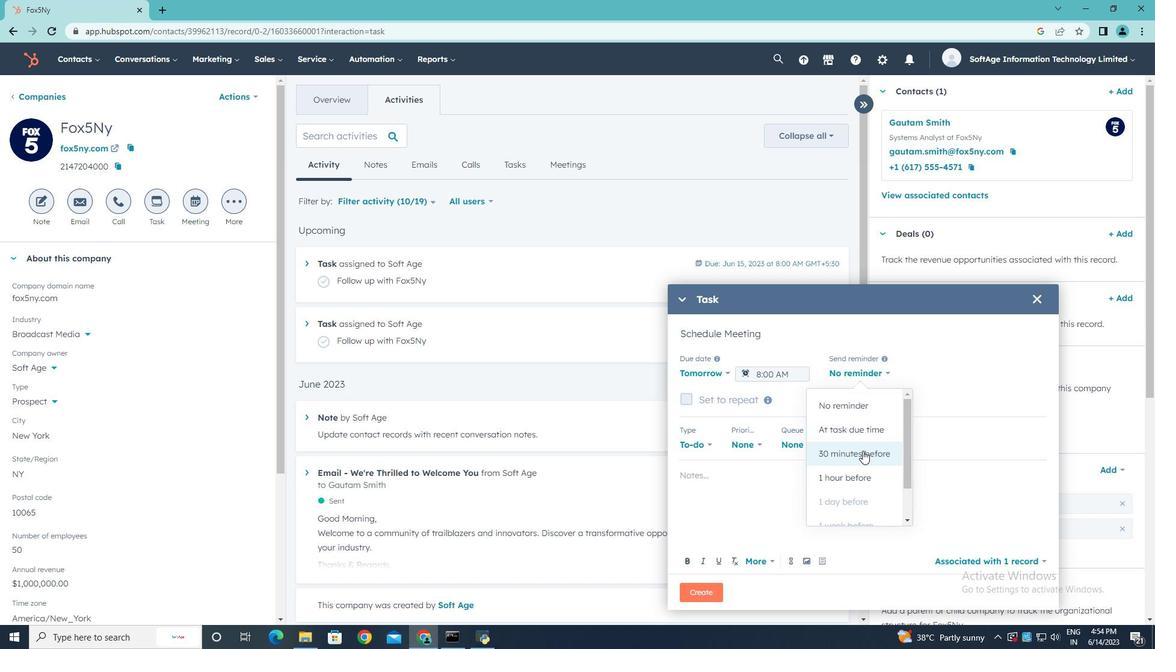 
Action: Mouse pressed left at (861, 454)
Screenshot: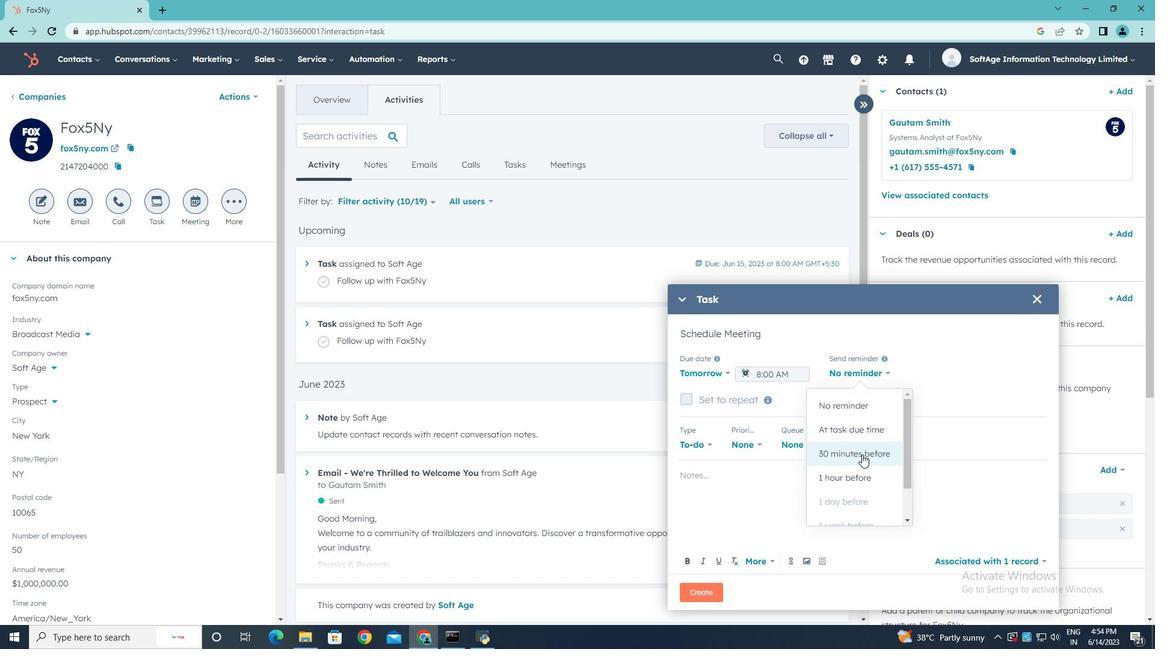 
Action: Mouse moved to (758, 445)
Screenshot: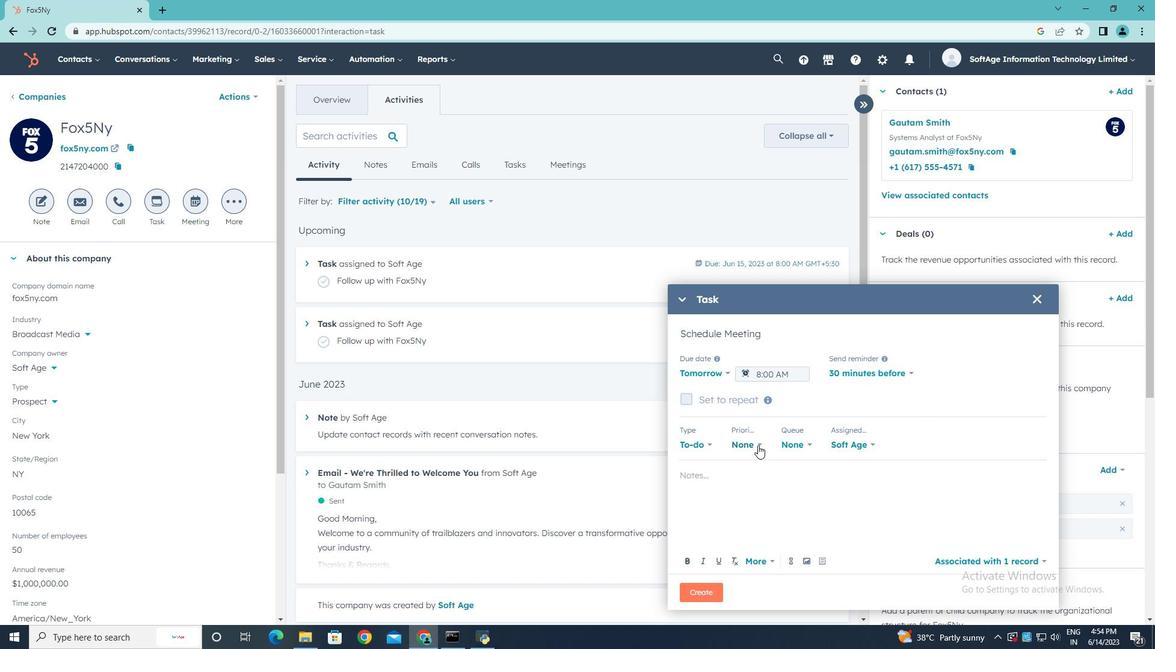 
Action: Mouse pressed left at (758, 445)
Screenshot: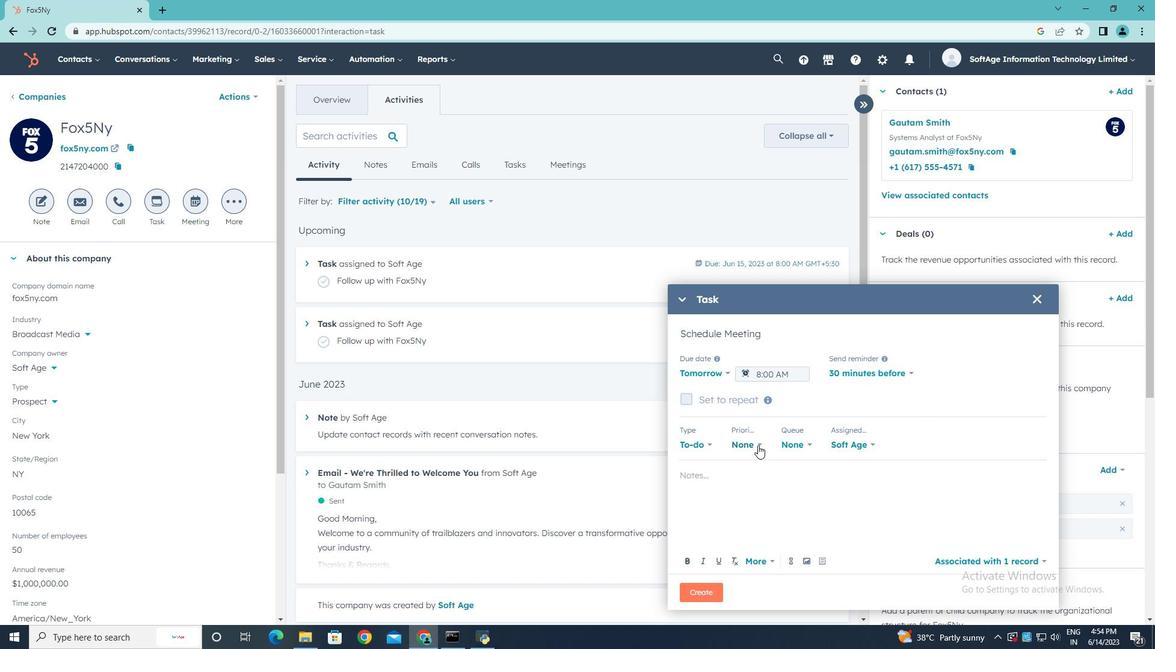 
Action: Mouse moved to (747, 506)
Screenshot: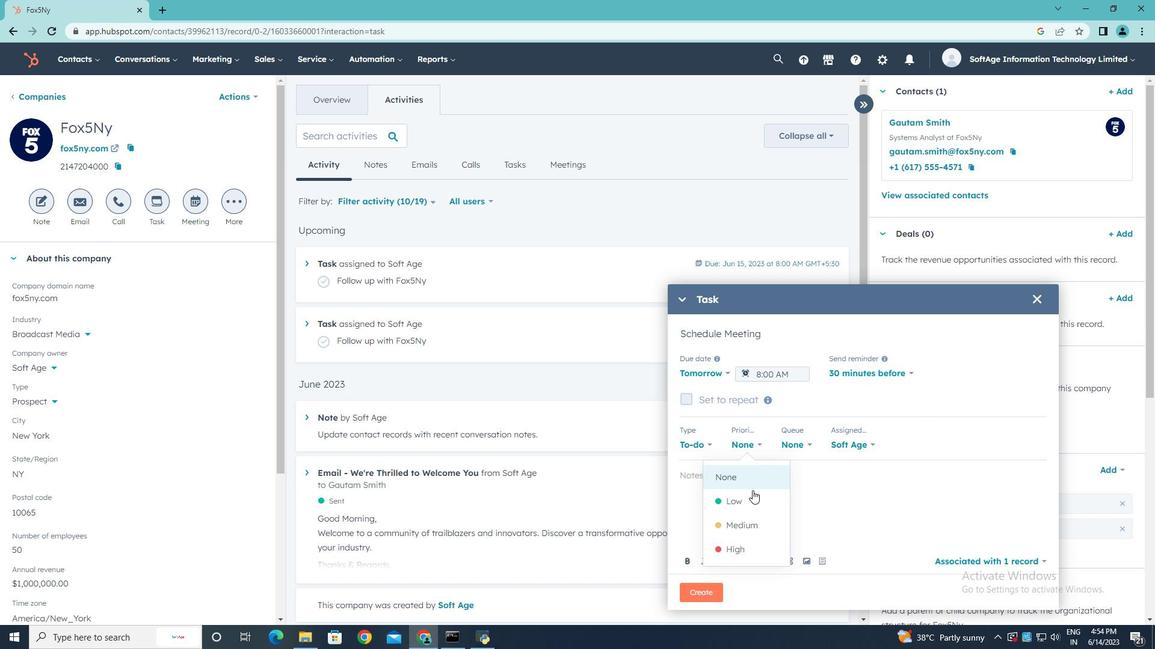 
Action: Mouse pressed left at (747, 506)
Screenshot: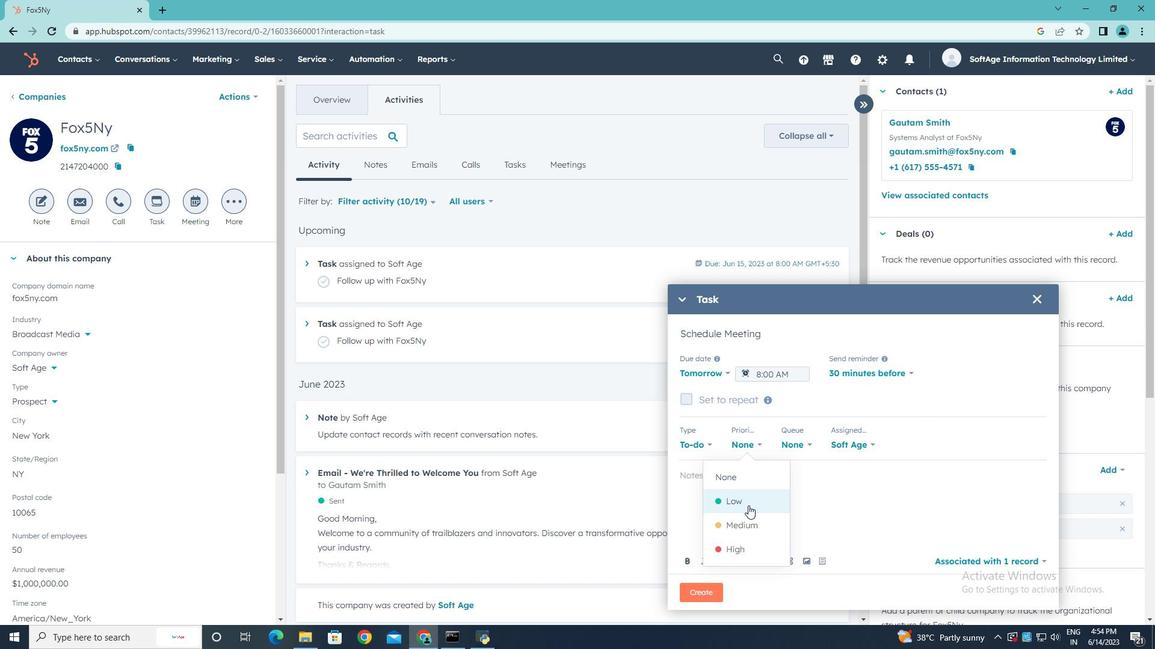 
Action: Mouse moved to (730, 477)
Screenshot: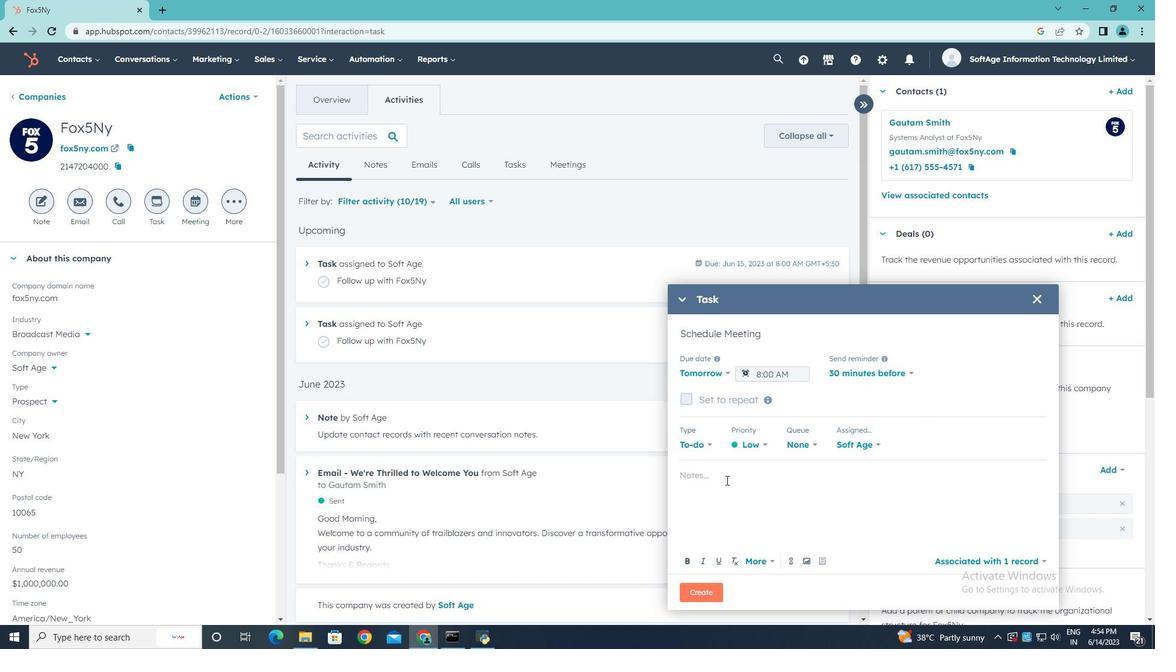 
Action: Mouse pressed left at (730, 477)
Screenshot: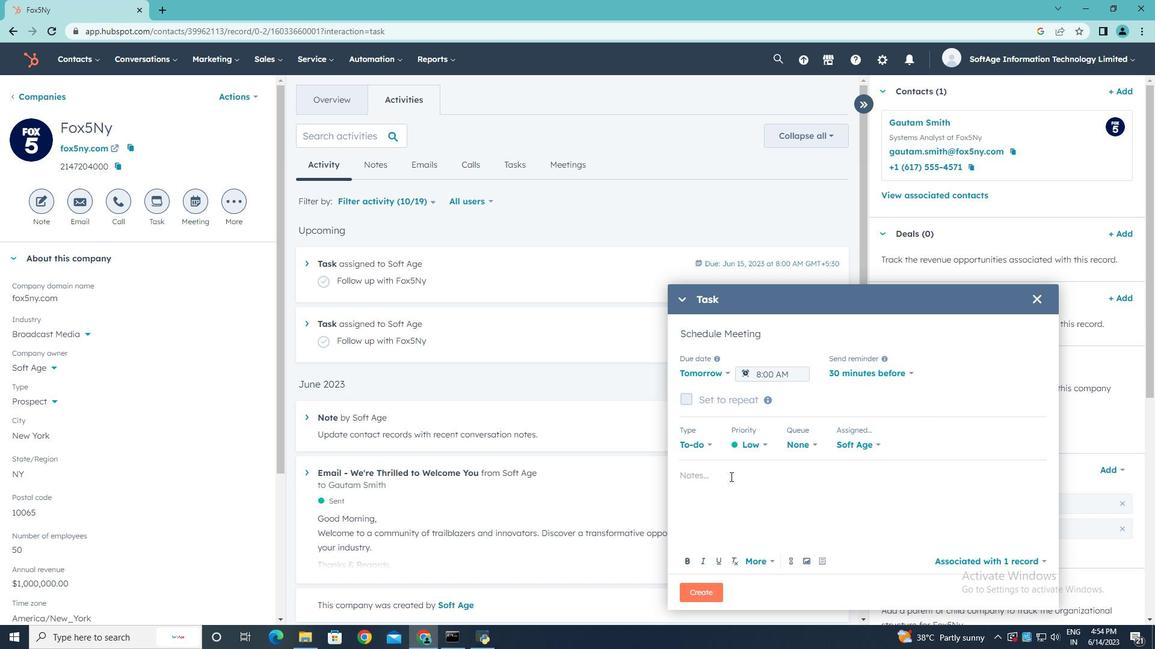 
Action: Key pressed <Key.shift>R<Key.backspace>Take<Key.space>detailed<Key.space>met<Key.backspace>eting<Key.space>minutes<Key.space>and<Key.space>share<Key.space>them<Key.space>with<Key.space>the<Key.space>team<Key.space>ag<Key.backspace>fterward
Screenshot: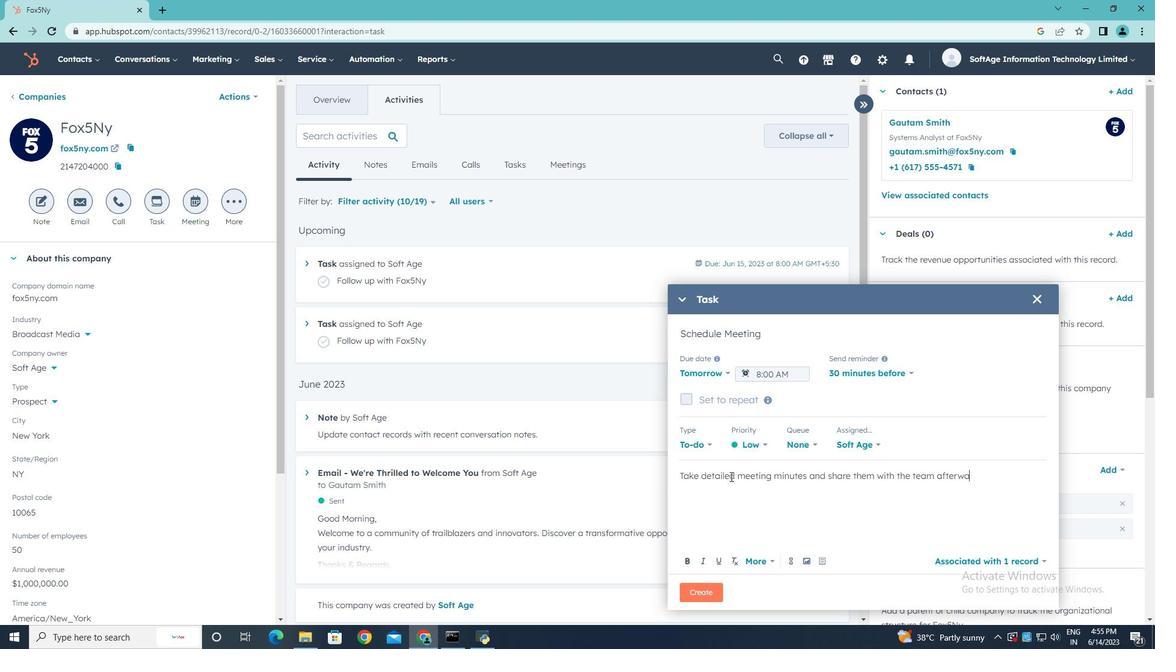 
Action: Mouse moved to (1155, 462)
Screenshot: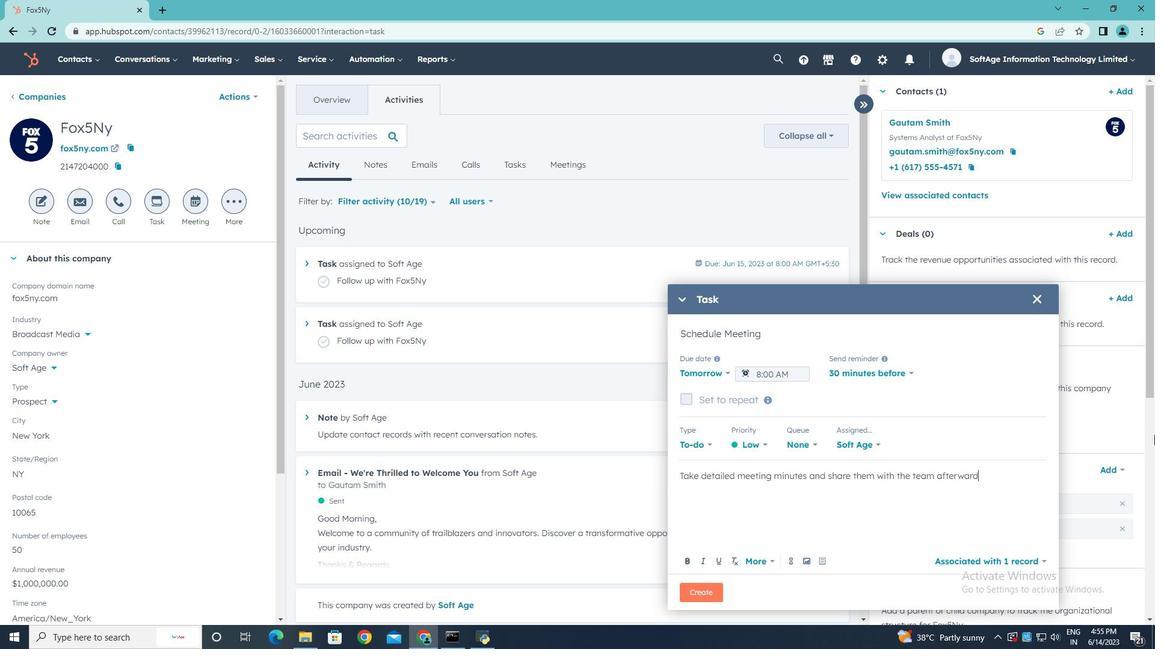 
Action: Key pressed .
Screenshot: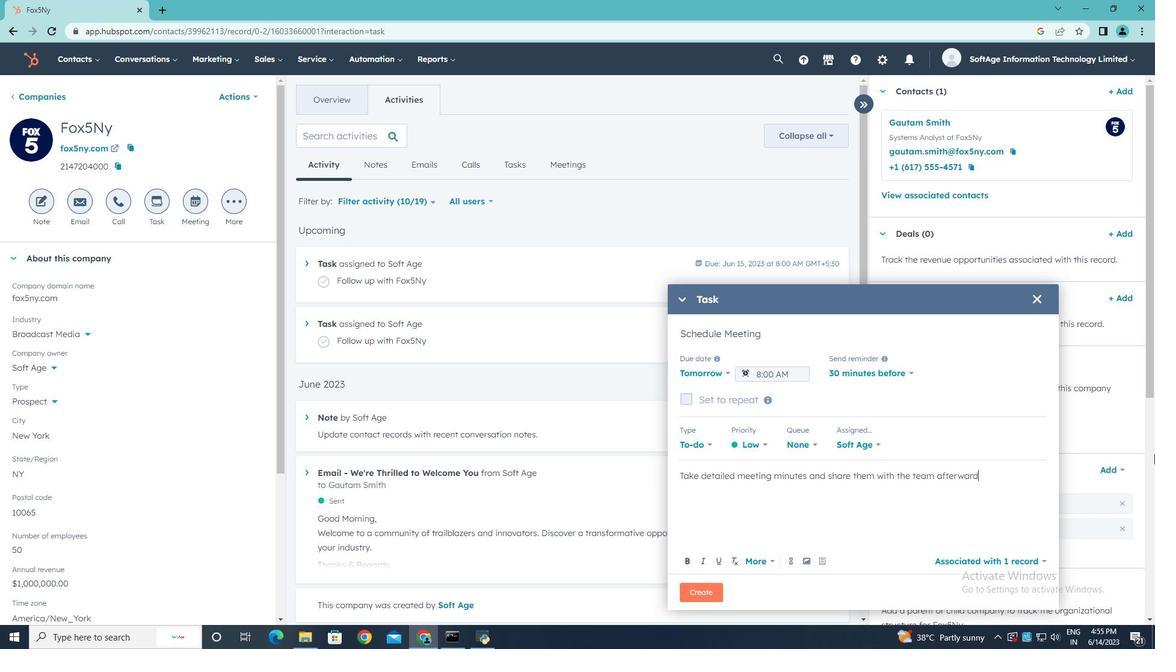 
Action: Mouse moved to (1145, 466)
Screenshot: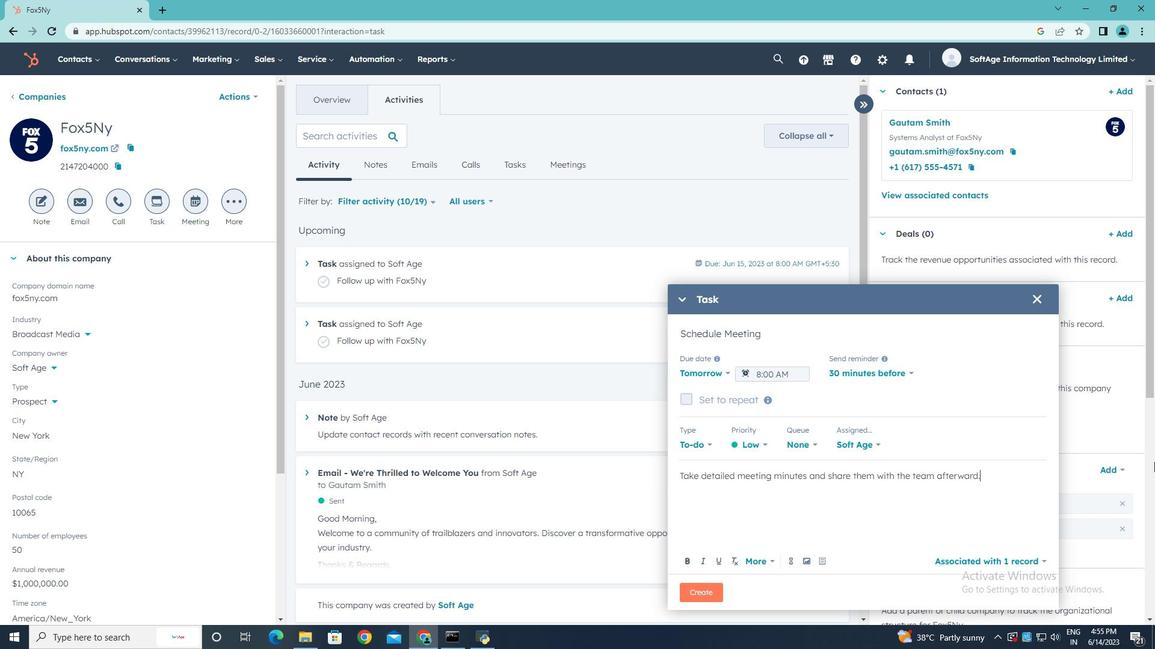 
Action: Key pressed .
Screenshot: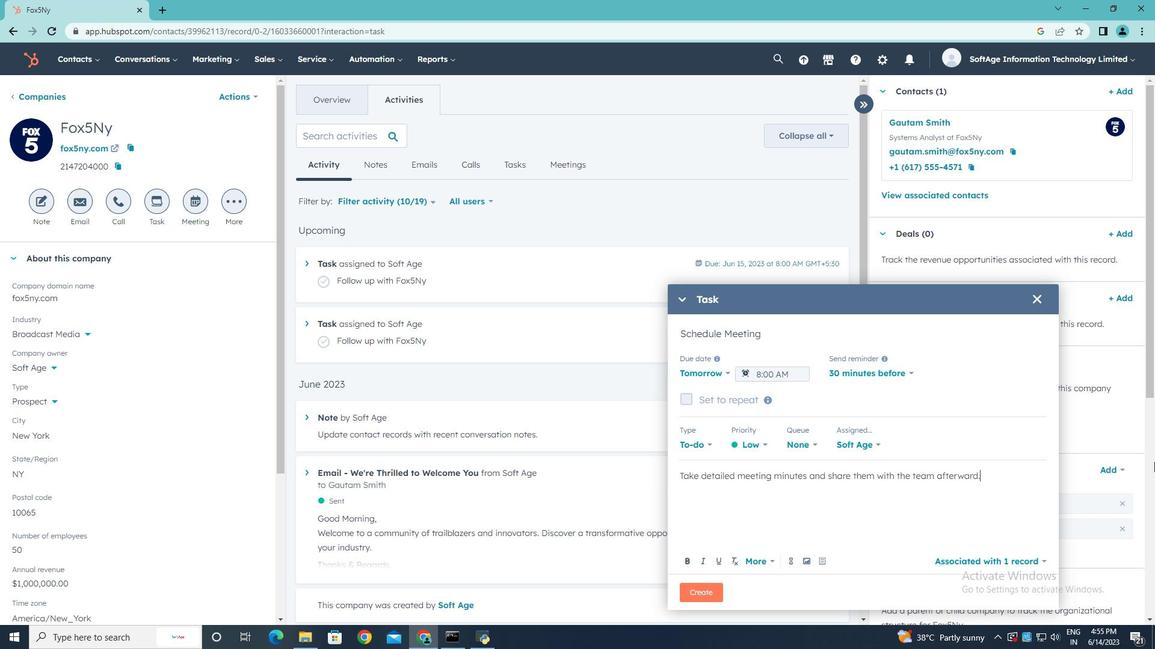 
Action: Mouse moved to (709, 590)
Screenshot: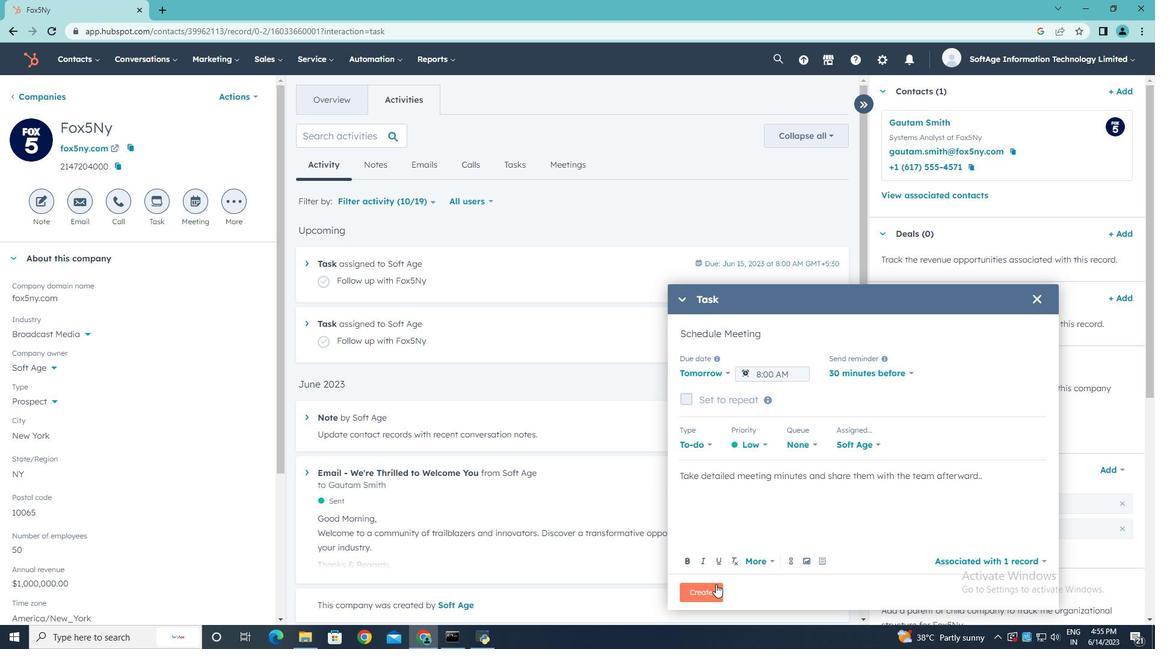 
Action: Mouse pressed left at (709, 590)
Screenshot: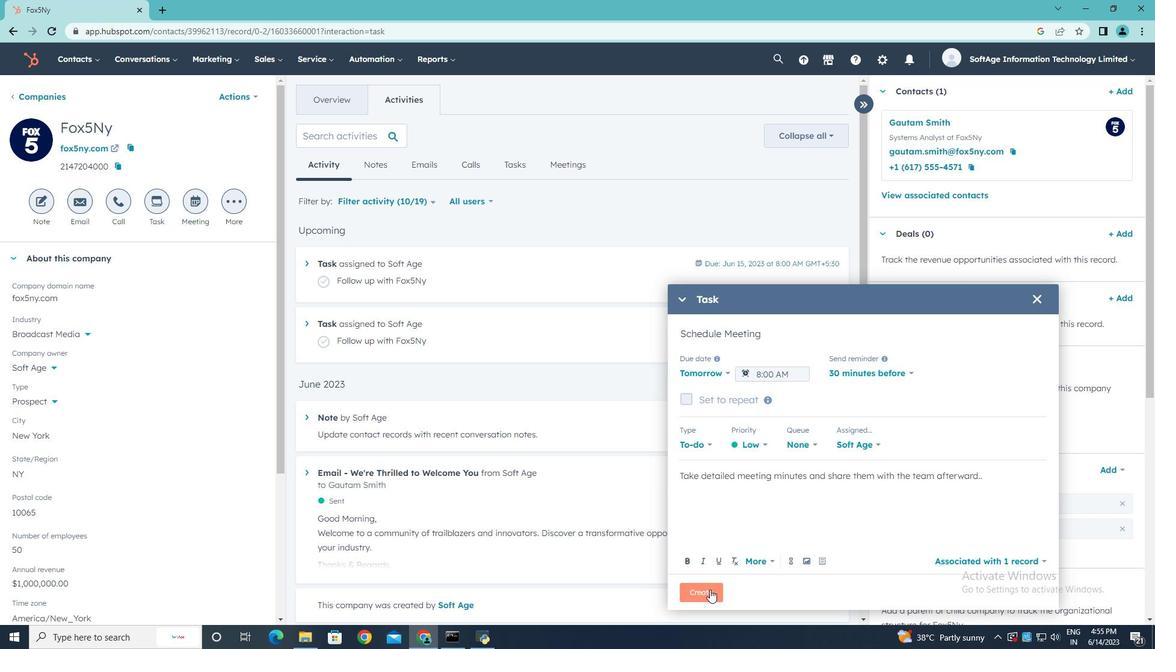 
Action: Mouse moved to (717, 587)
Screenshot: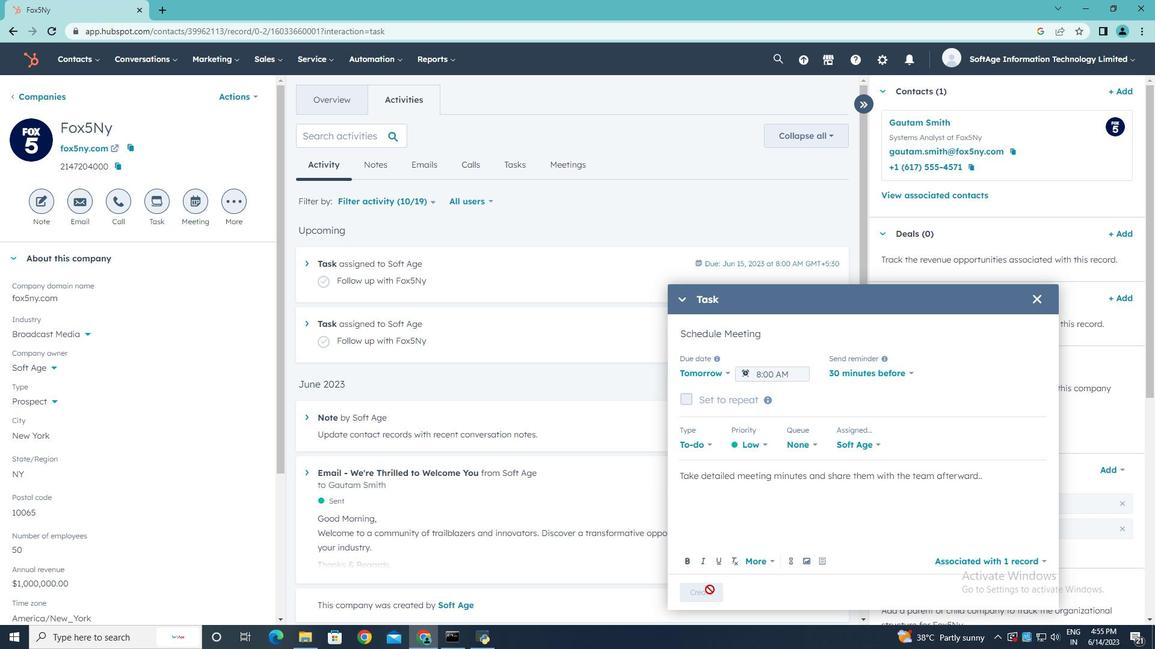 
